 Task: Create a due date automation trigger when advanced on, 2 working days before a card is due add dates starting in less than 1 days at 11:00 AM.
Action: Mouse moved to (1315, 98)
Screenshot: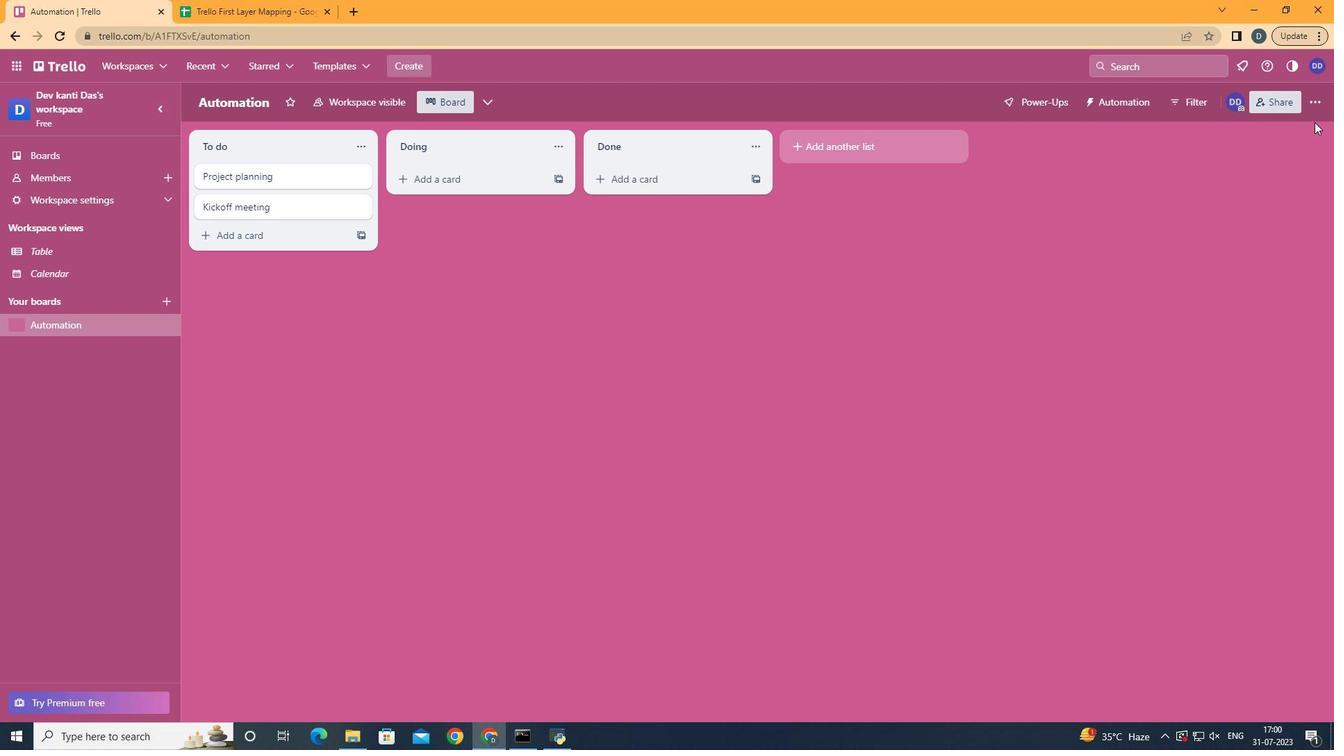 
Action: Mouse pressed left at (1315, 98)
Screenshot: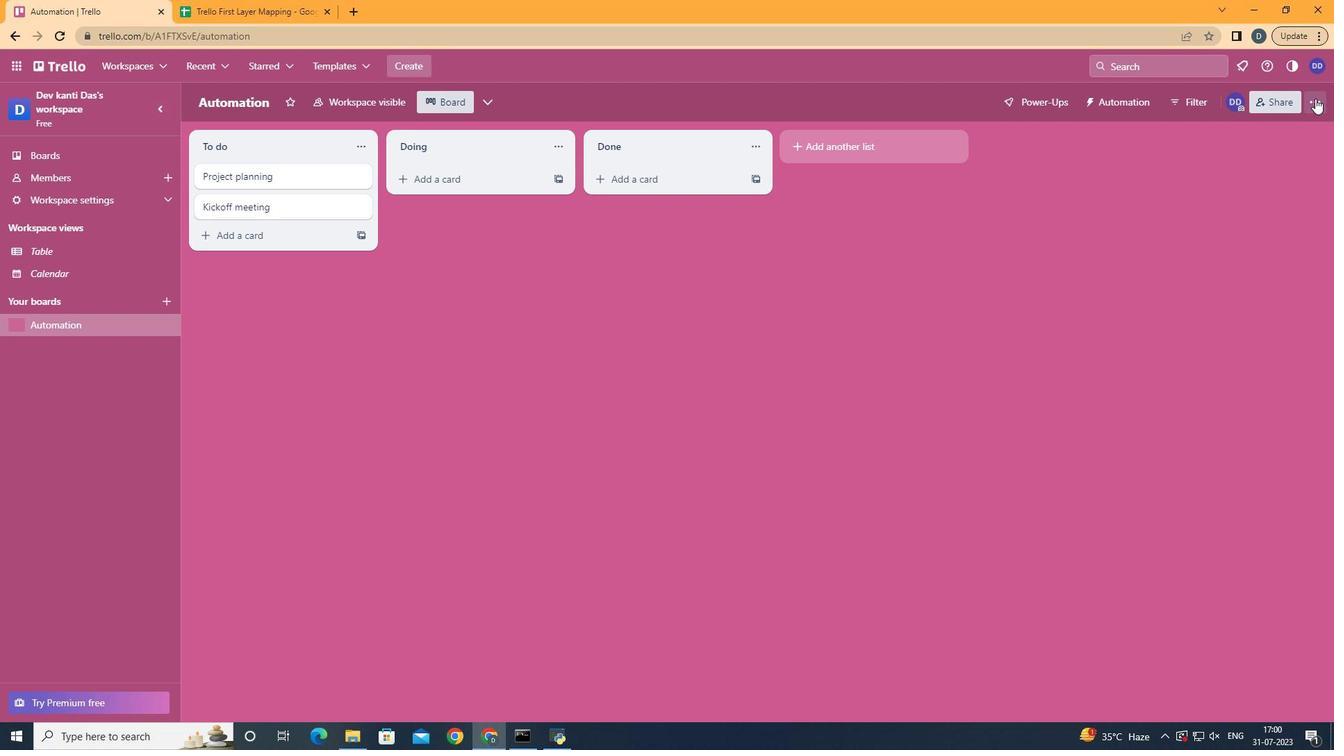 
Action: Mouse moved to (1213, 290)
Screenshot: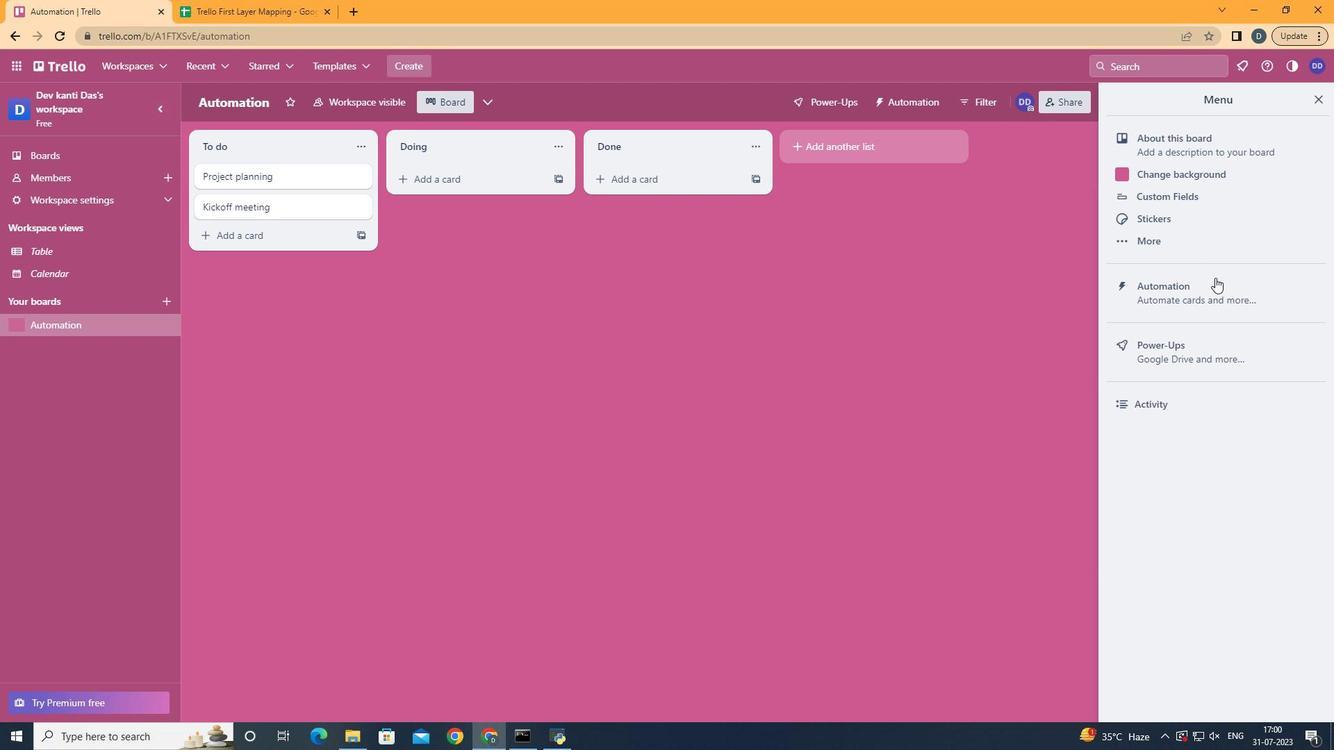 
Action: Mouse pressed left at (1213, 290)
Screenshot: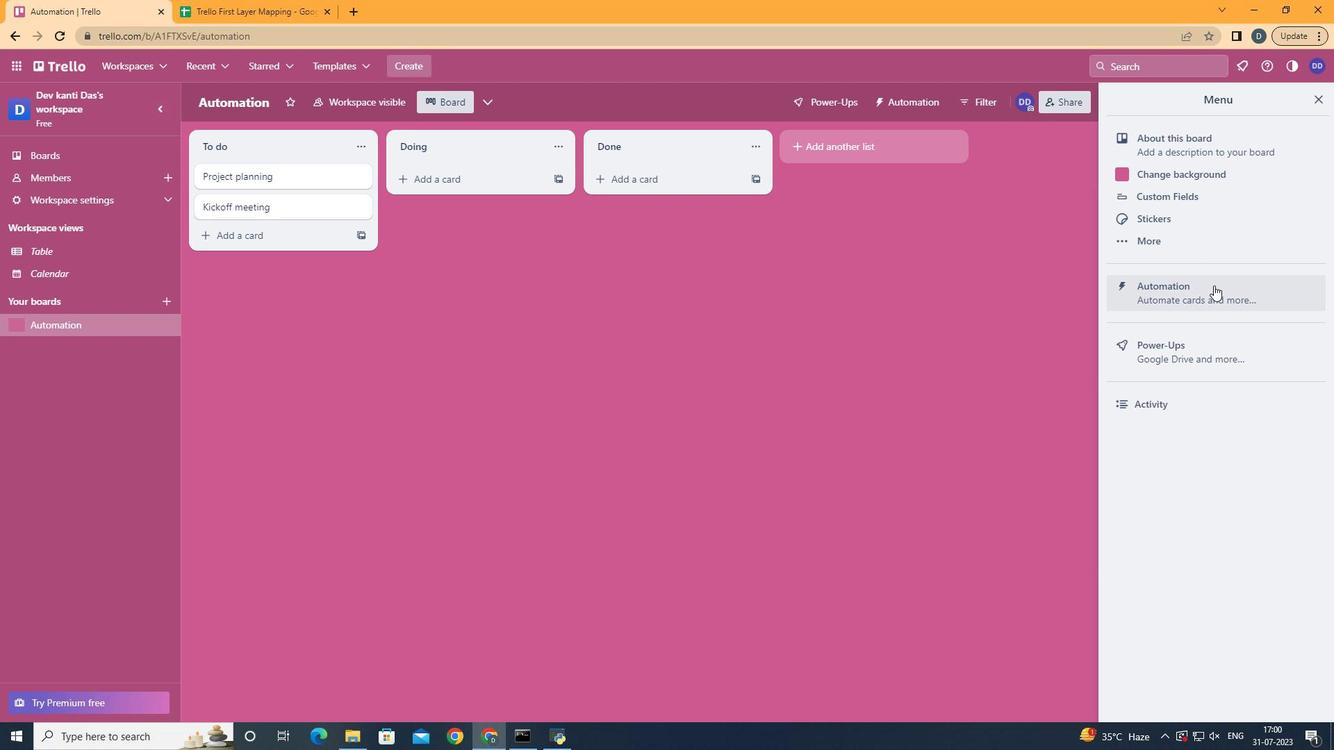 
Action: Mouse moved to (270, 281)
Screenshot: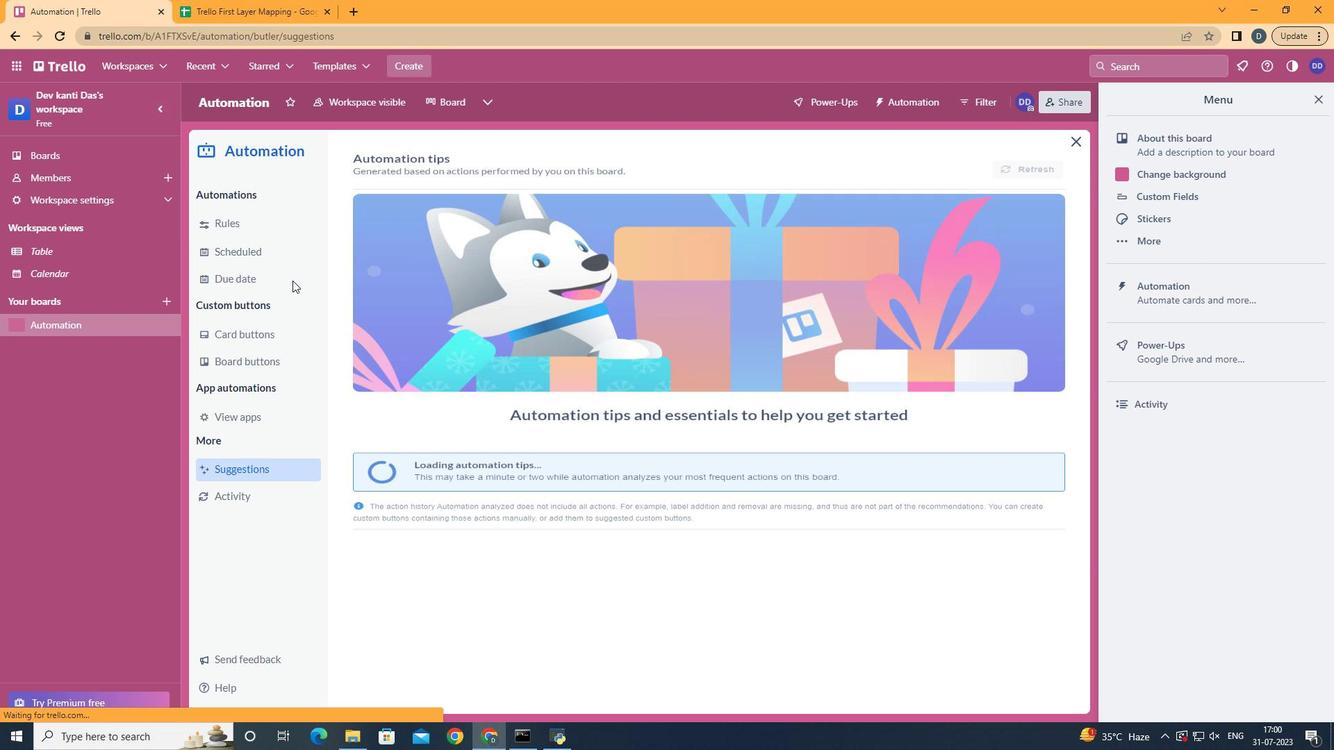 
Action: Mouse pressed left at (270, 281)
Screenshot: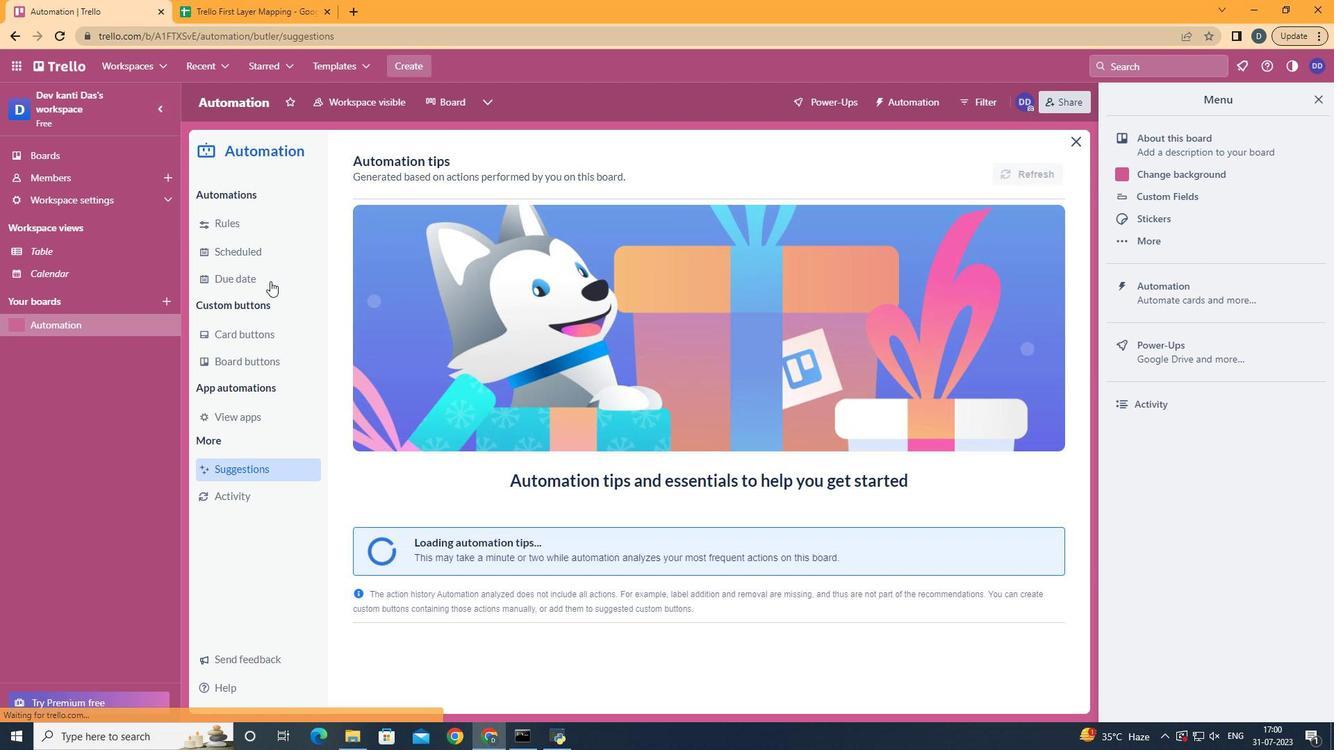 
Action: Mouse moved to (970, 168)
Screenshot: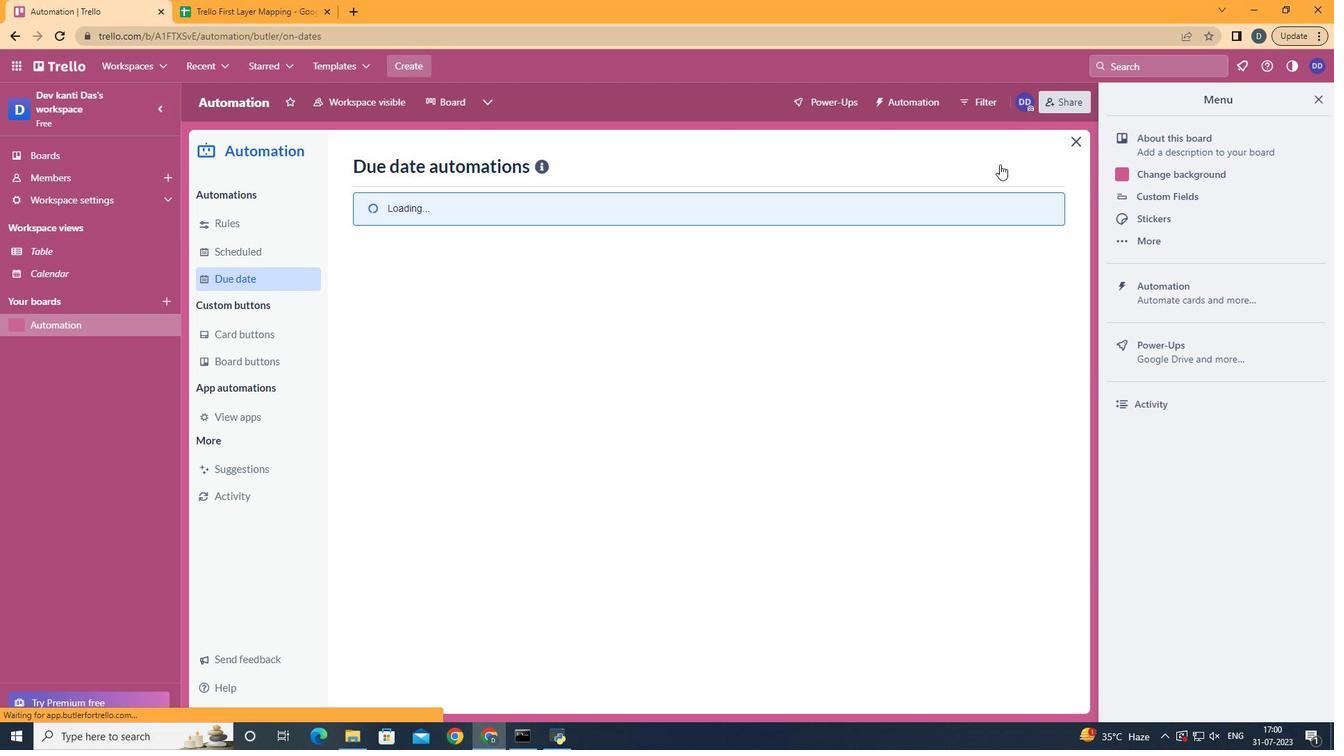 
Action: Mouse pressed left at (970, 168)
Screenshot: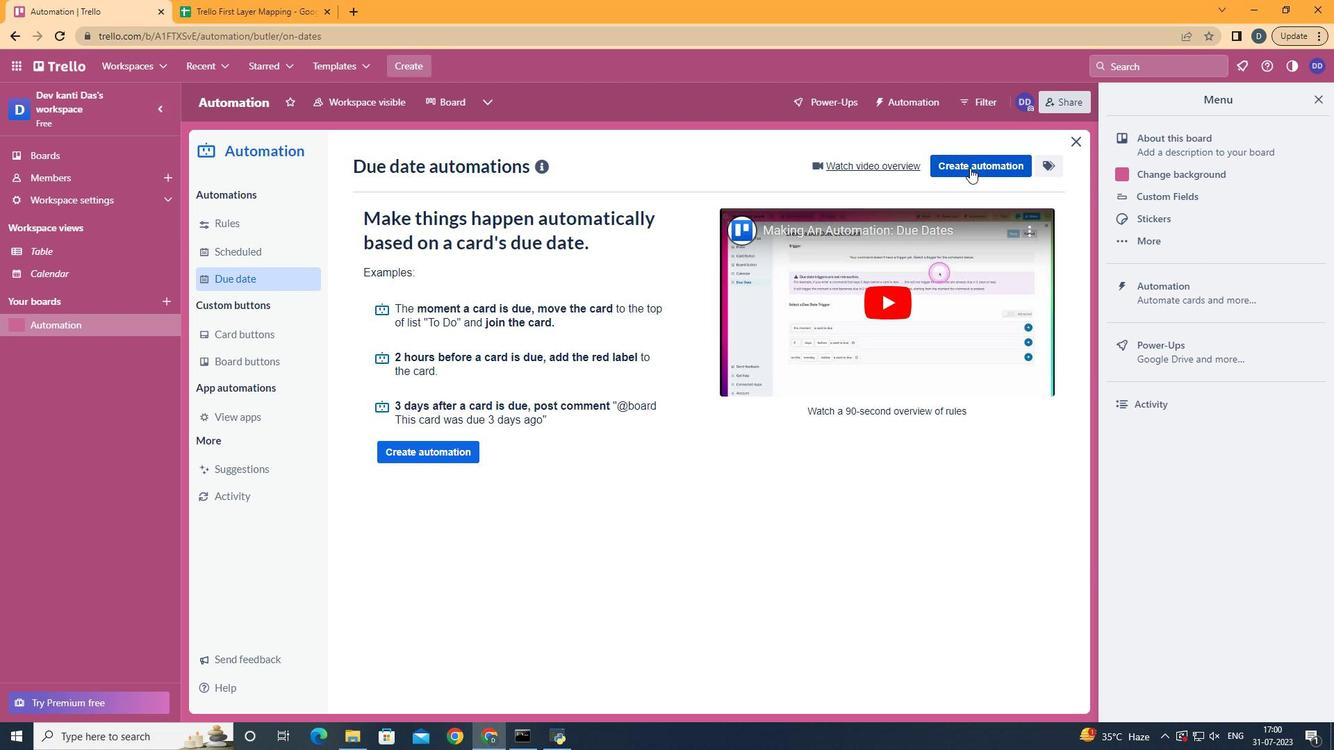 
Action: Mouse moved to (639, 291)
Screenshot: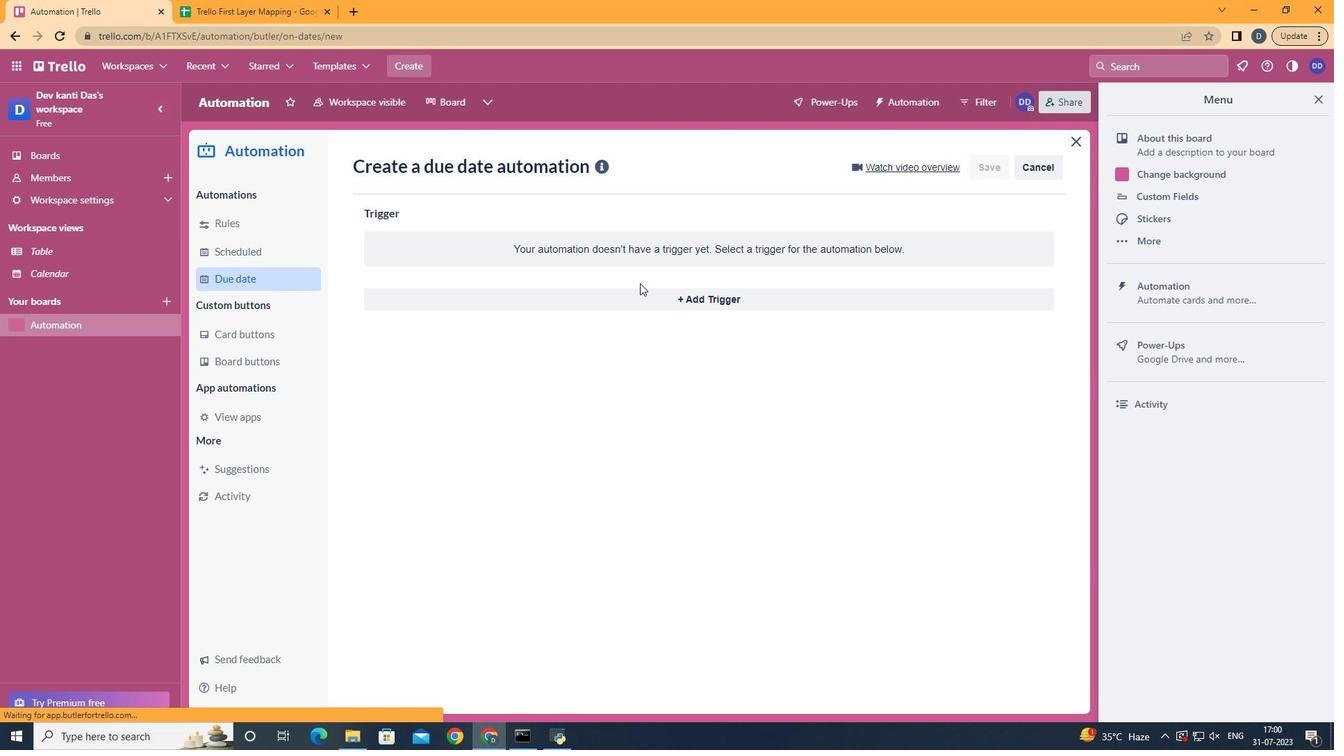 
Action: Mouse pressed left at (639, 291)
Screenshot: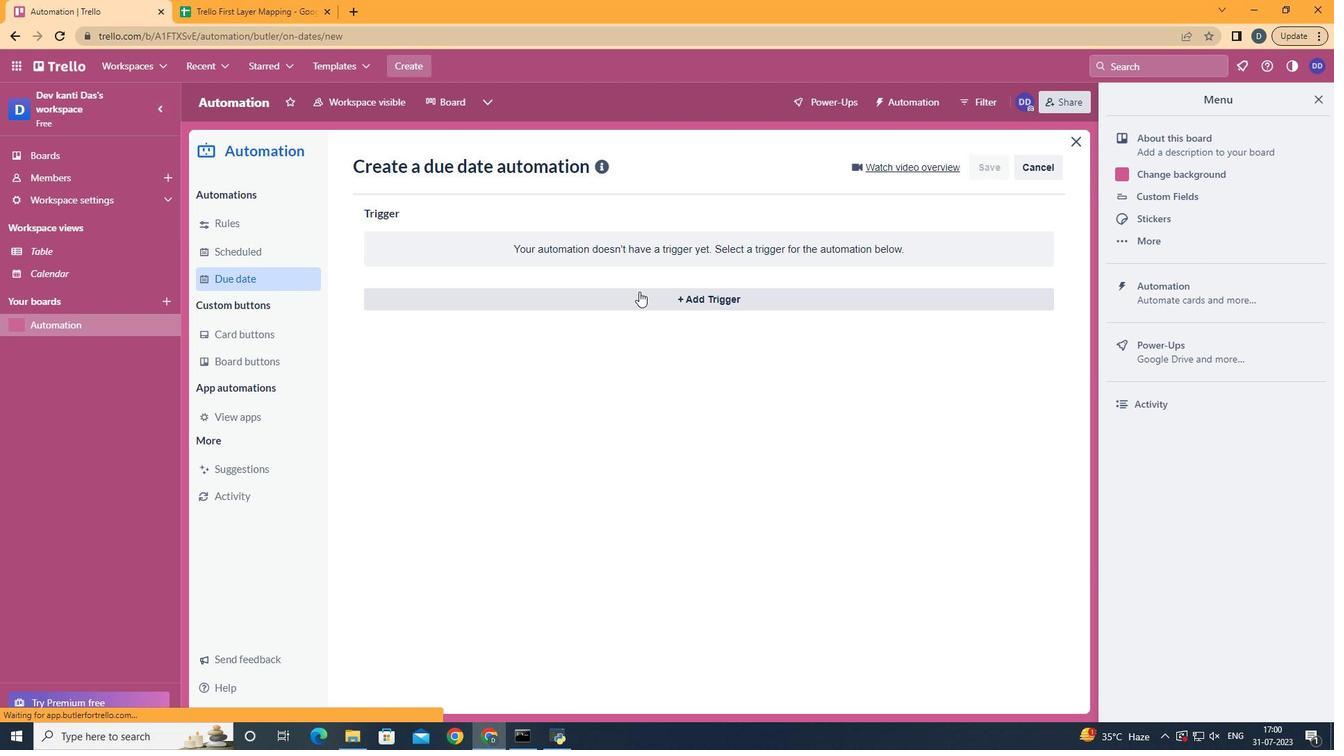 
Action: Mouse moved to (450, 563)
Screenshot: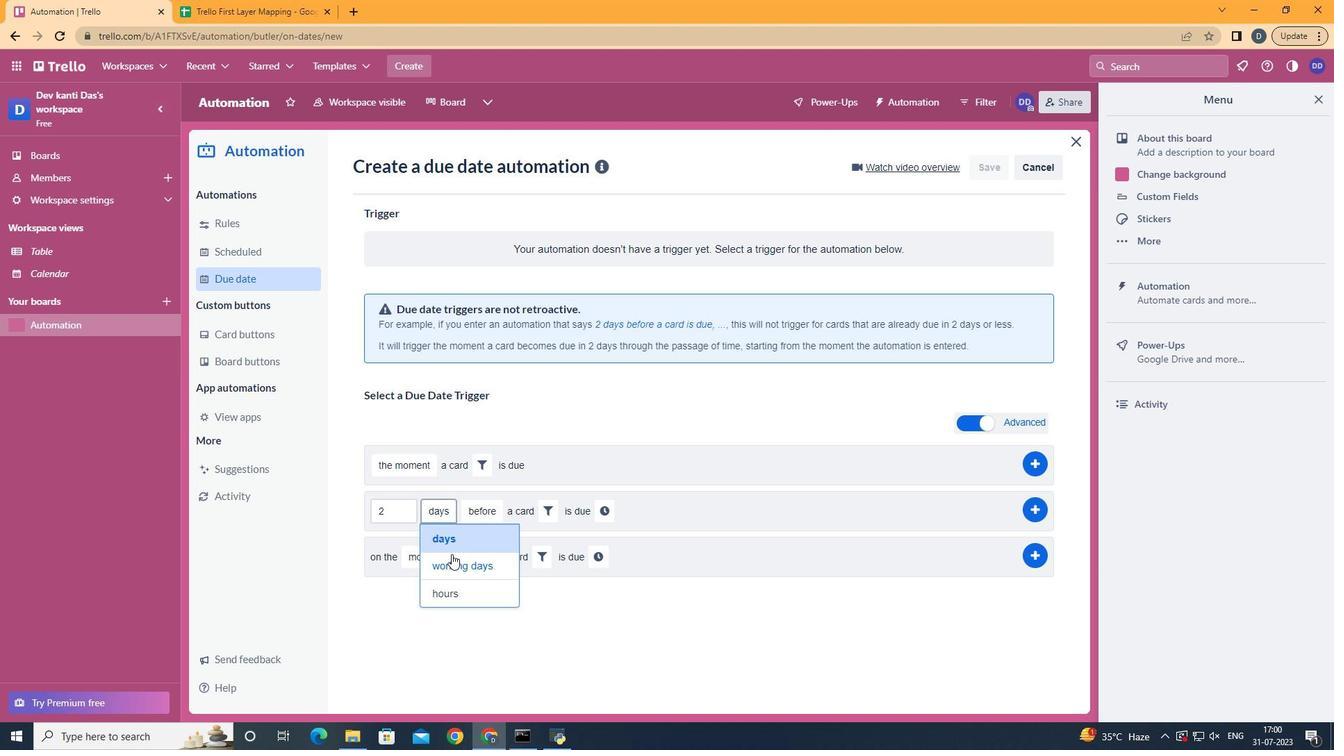 
Action: Mouse pressed left at (450, 563)
Screenshot: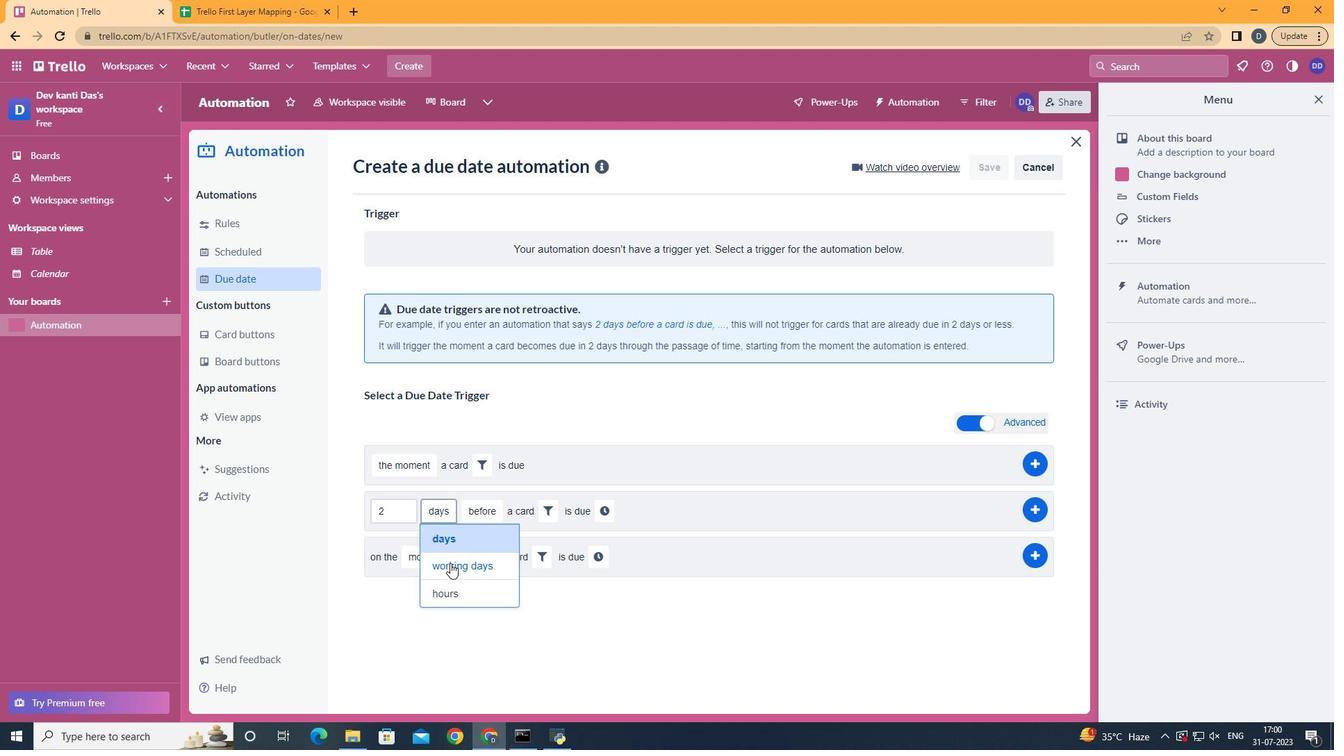 
Action: Mouse moved to (582, 508)
Screenshot: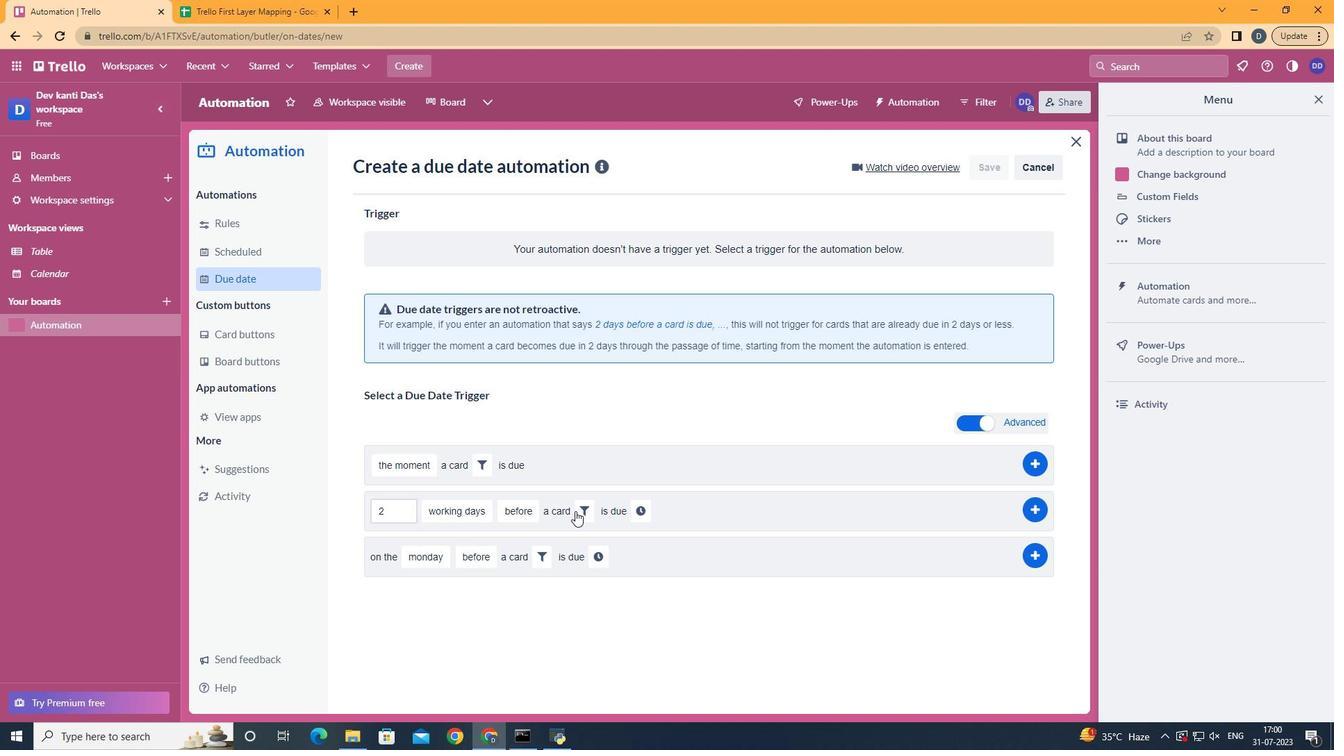 
Action: Mouse pressed left at (582, 508)
Screenshot: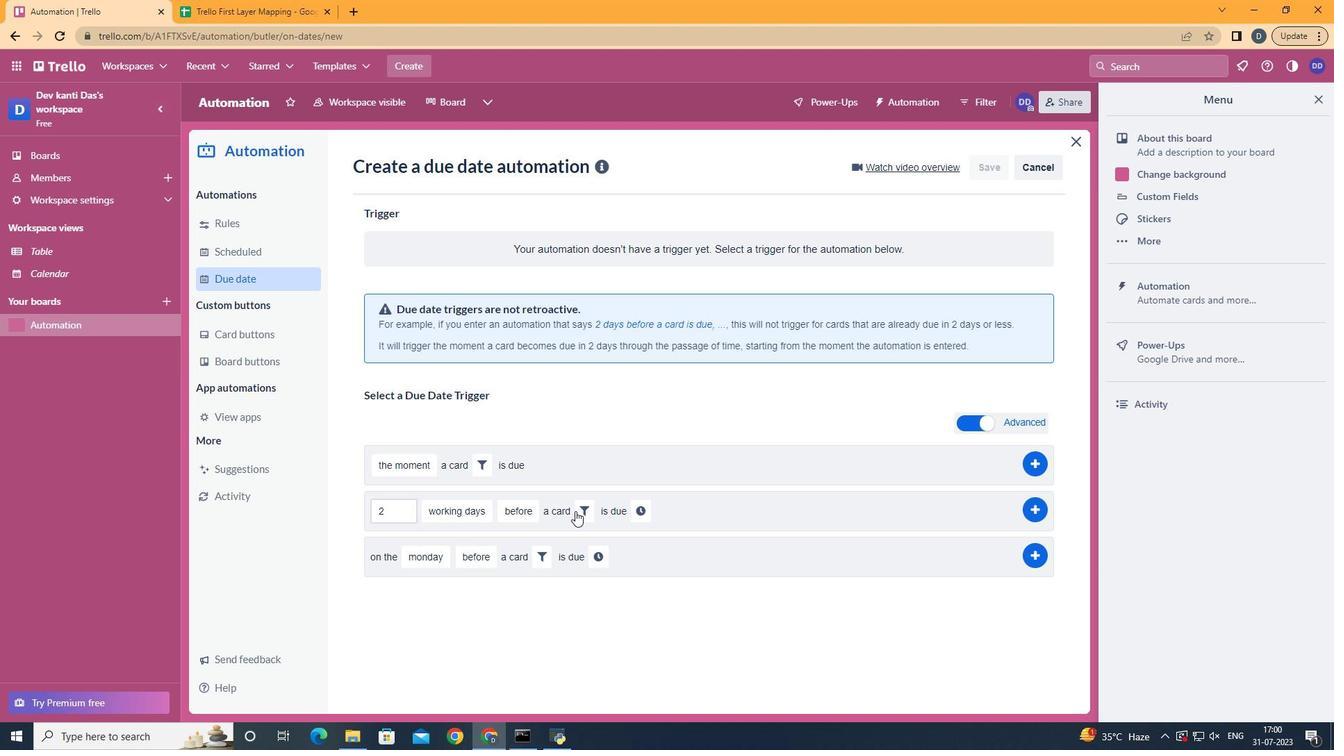 
Action: Mouse moved to (662, 551)
Screenshot: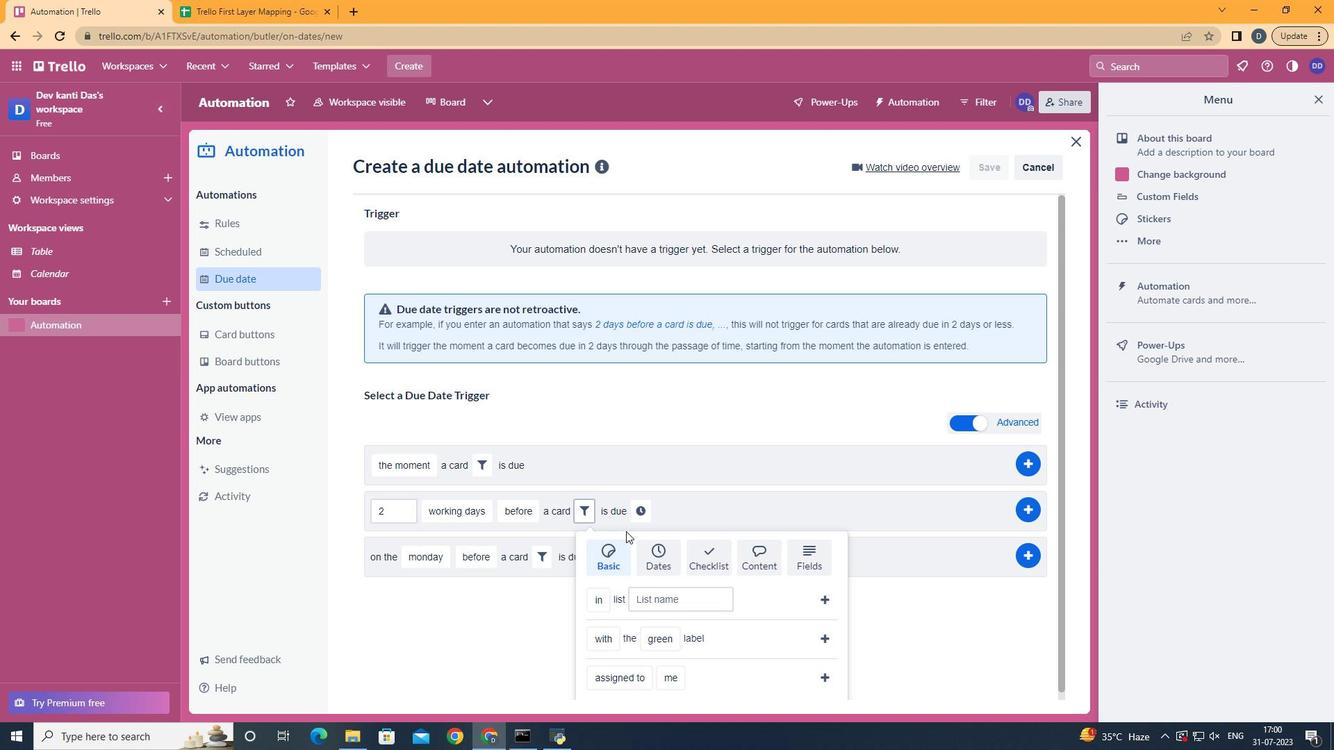 
Action: Mouse pressed left at (662, 551)
Screenshot: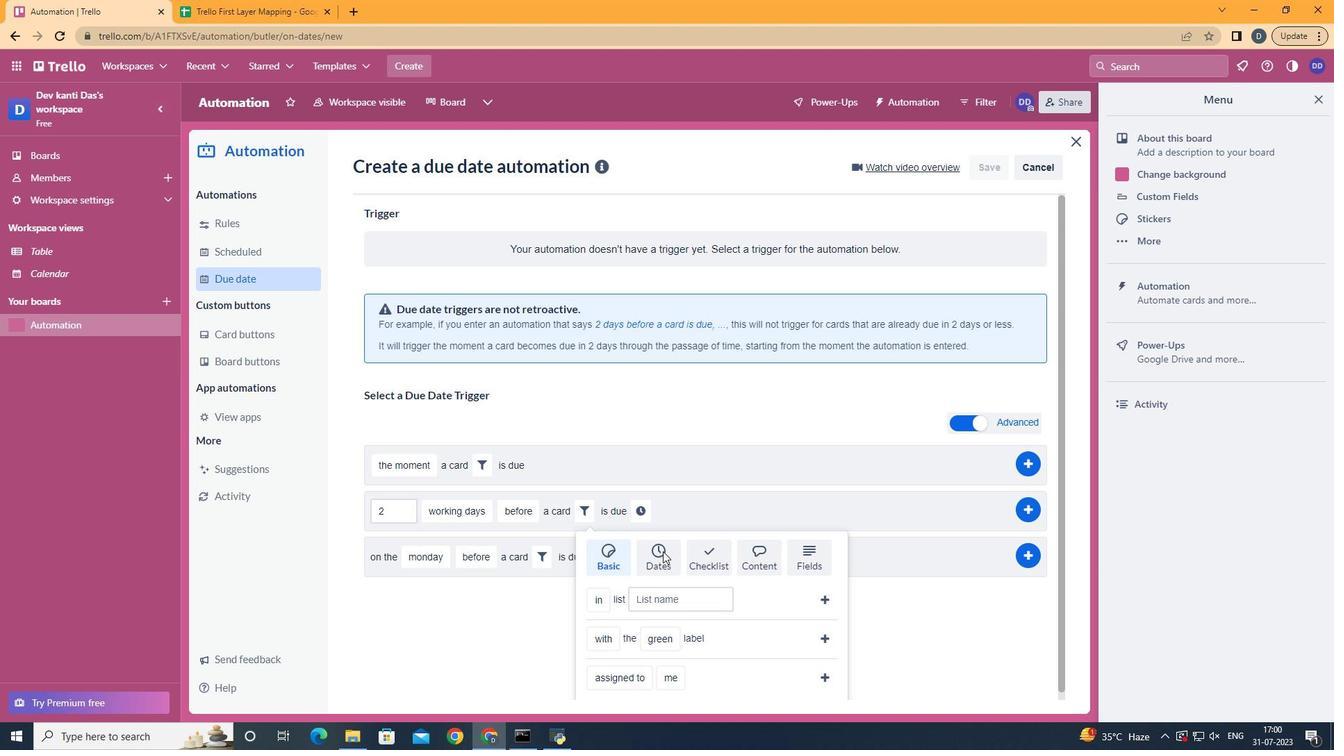 
Action: Mouse scrolled (662, 551) with delta (0, 0)
Screenshot: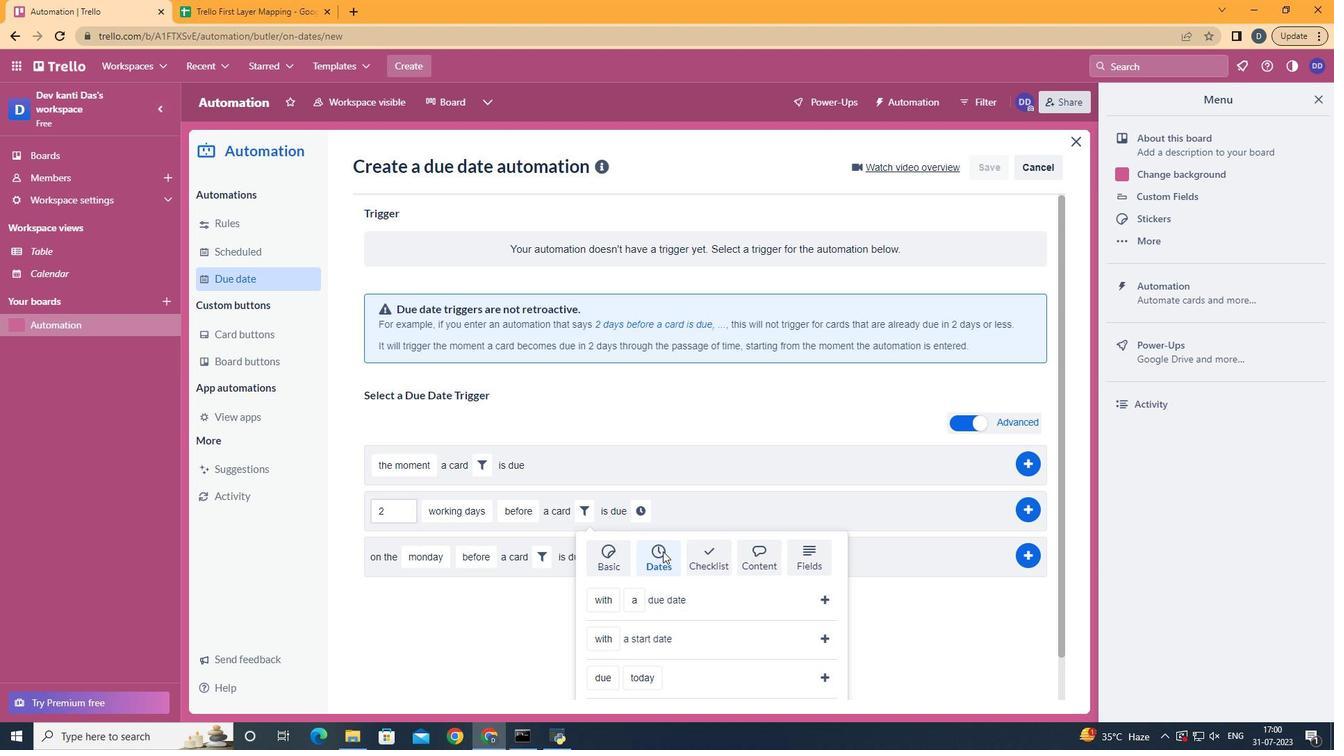 
Action: Mouse scrolled (662, 551) with delta (0, 0)
Screenshot: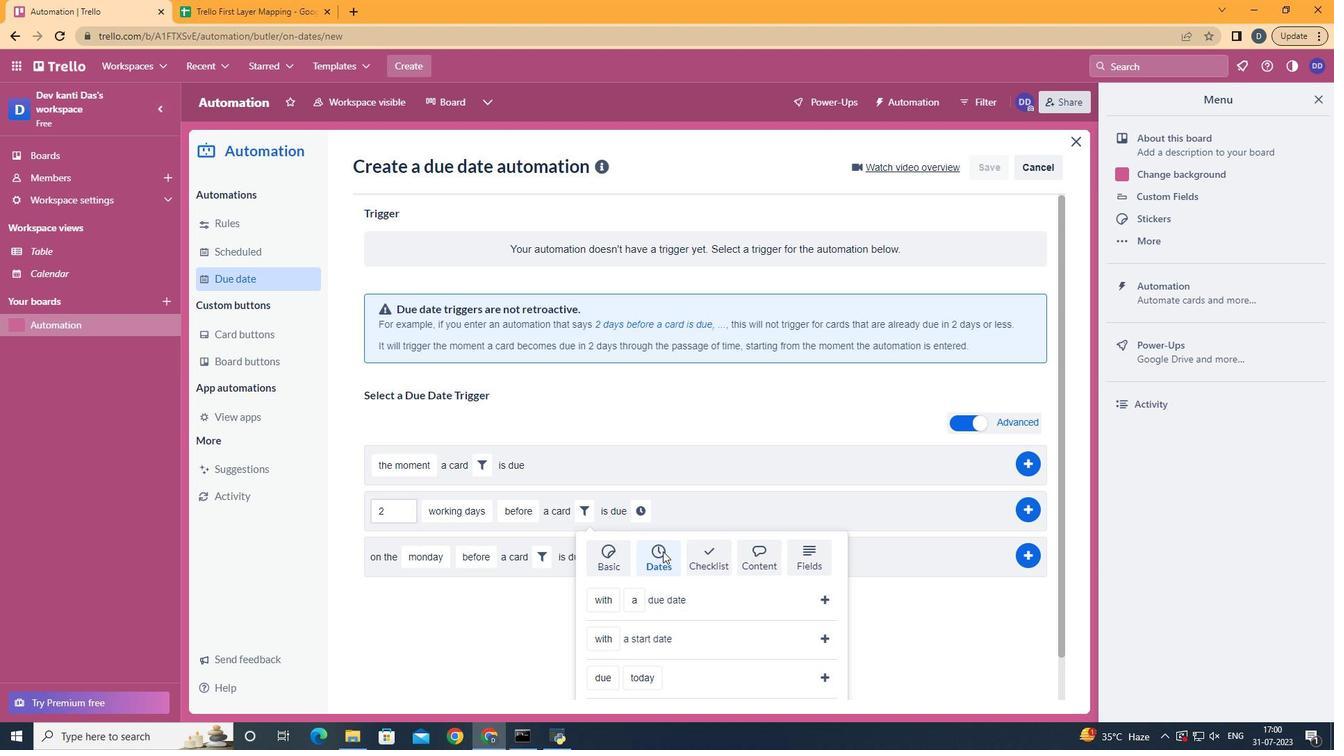 
Action: Mouse scrolled (662, 551) with delta (0, 0)
Screenshot: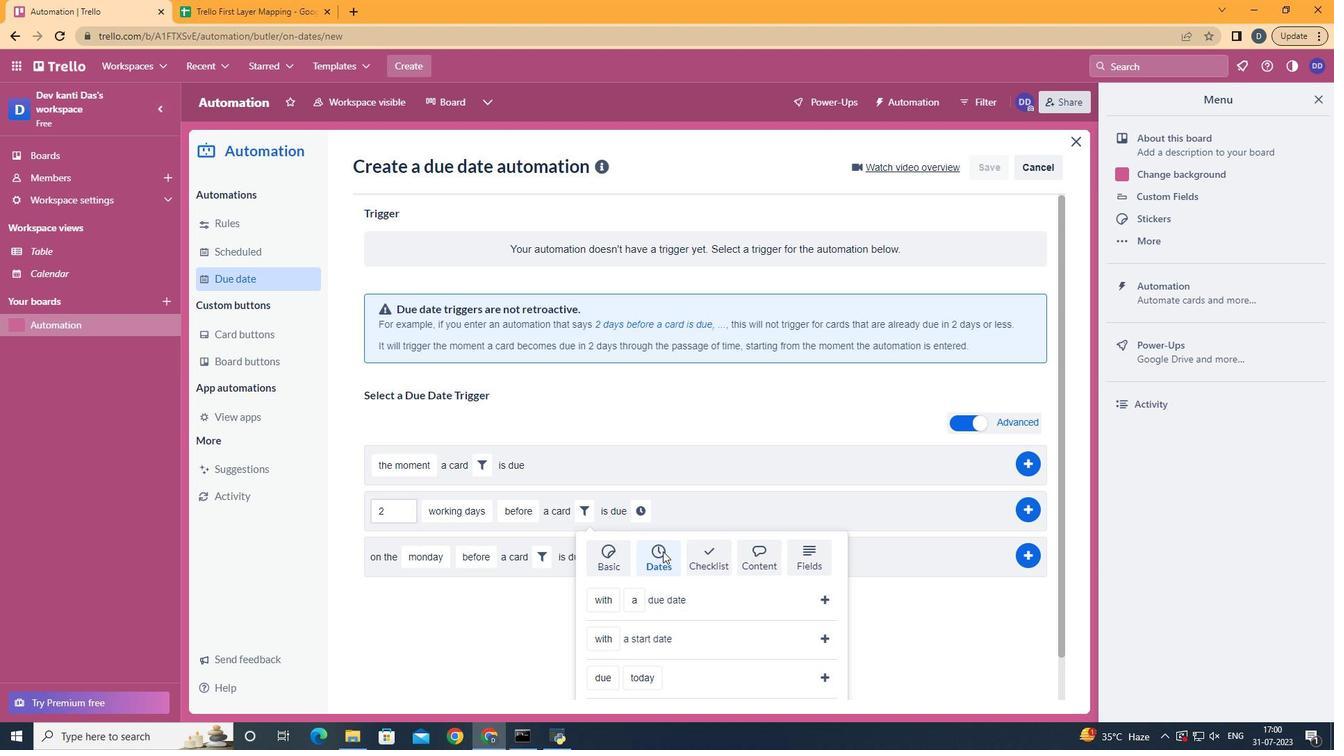 
Action: Mouse scrolled (662, 551) with delta (0, 0)
Screenshot: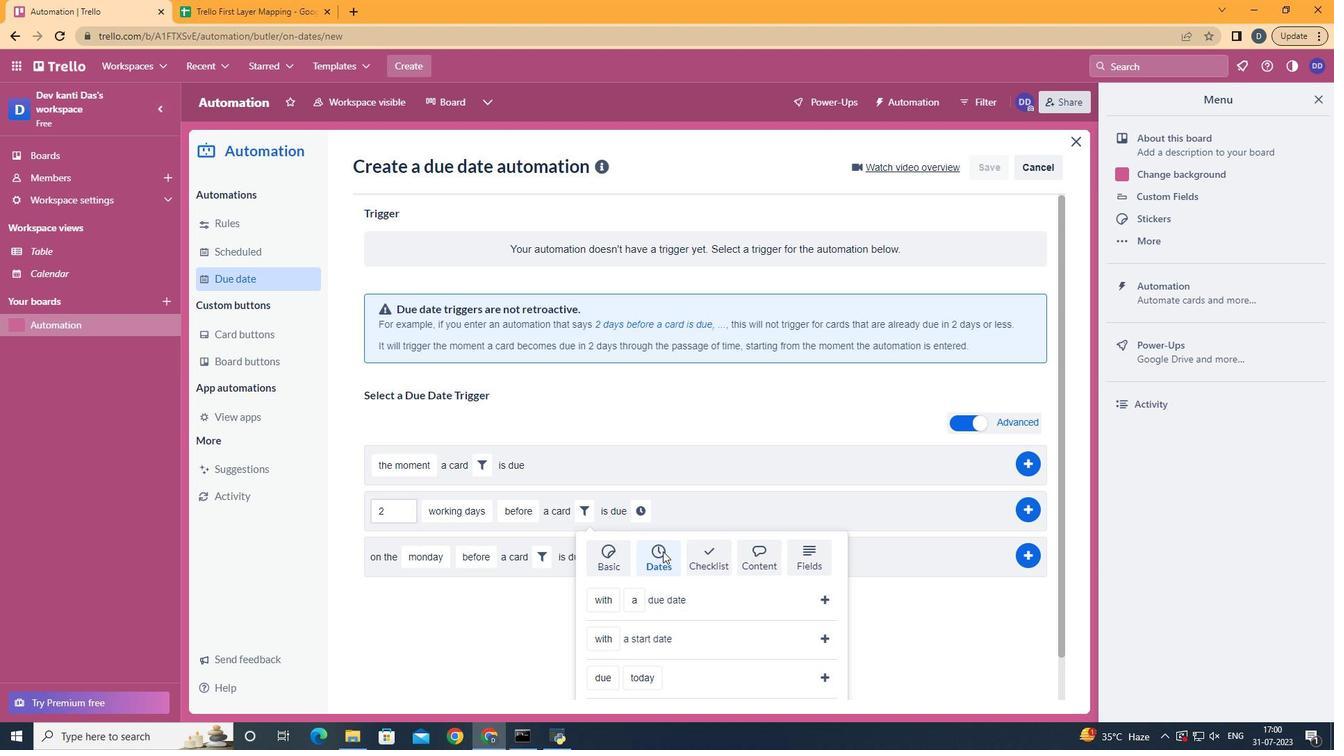 
Action: Mouse scrolled (662, 551) with delta (0, 0)
Screenshot: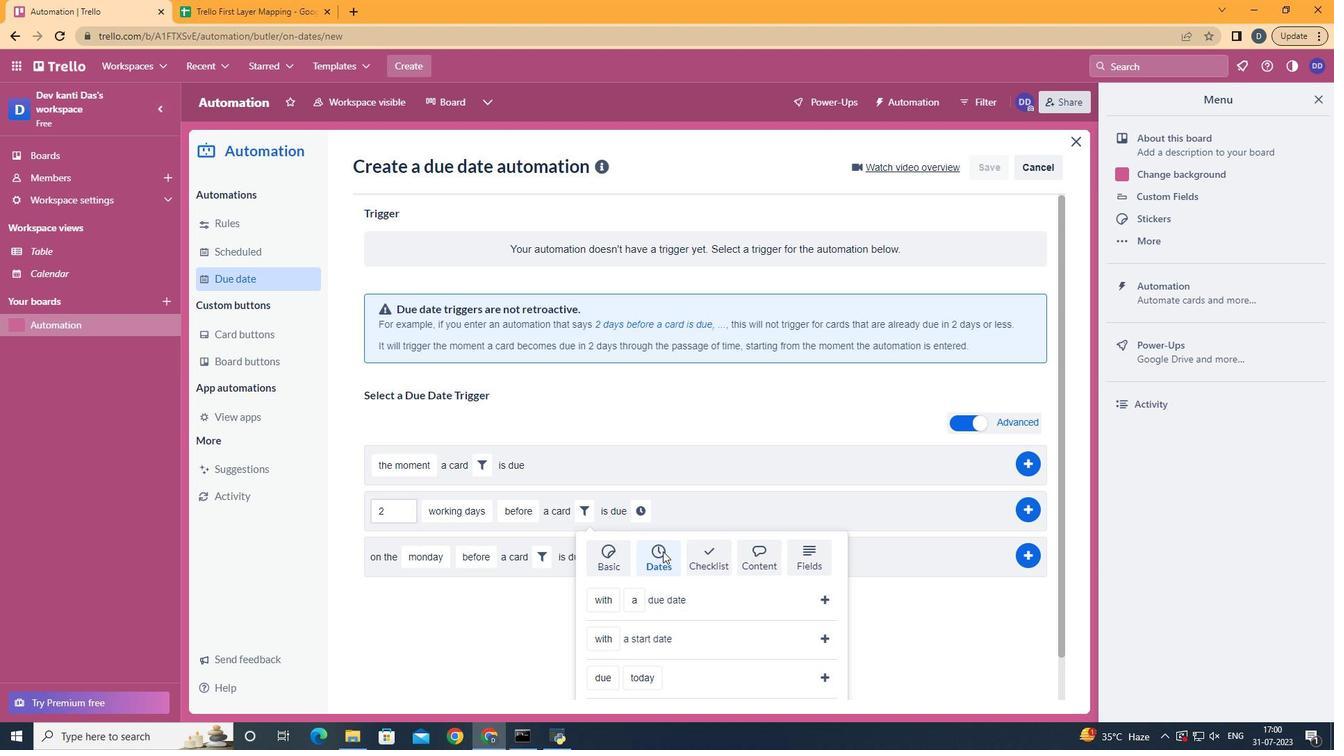 
Action: Mouse moved to (612, 646)
Screenshot: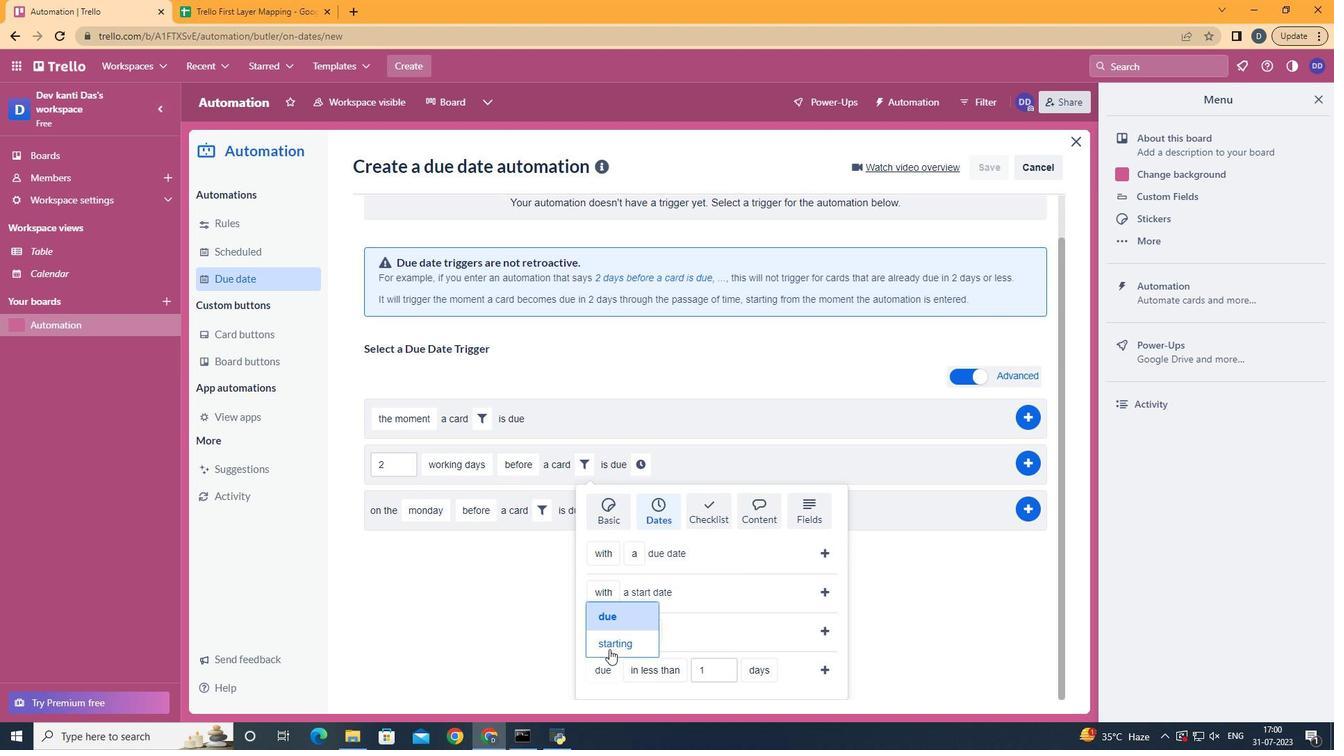 
Action: Mouse pressed left at (612, 646)
Screenshot: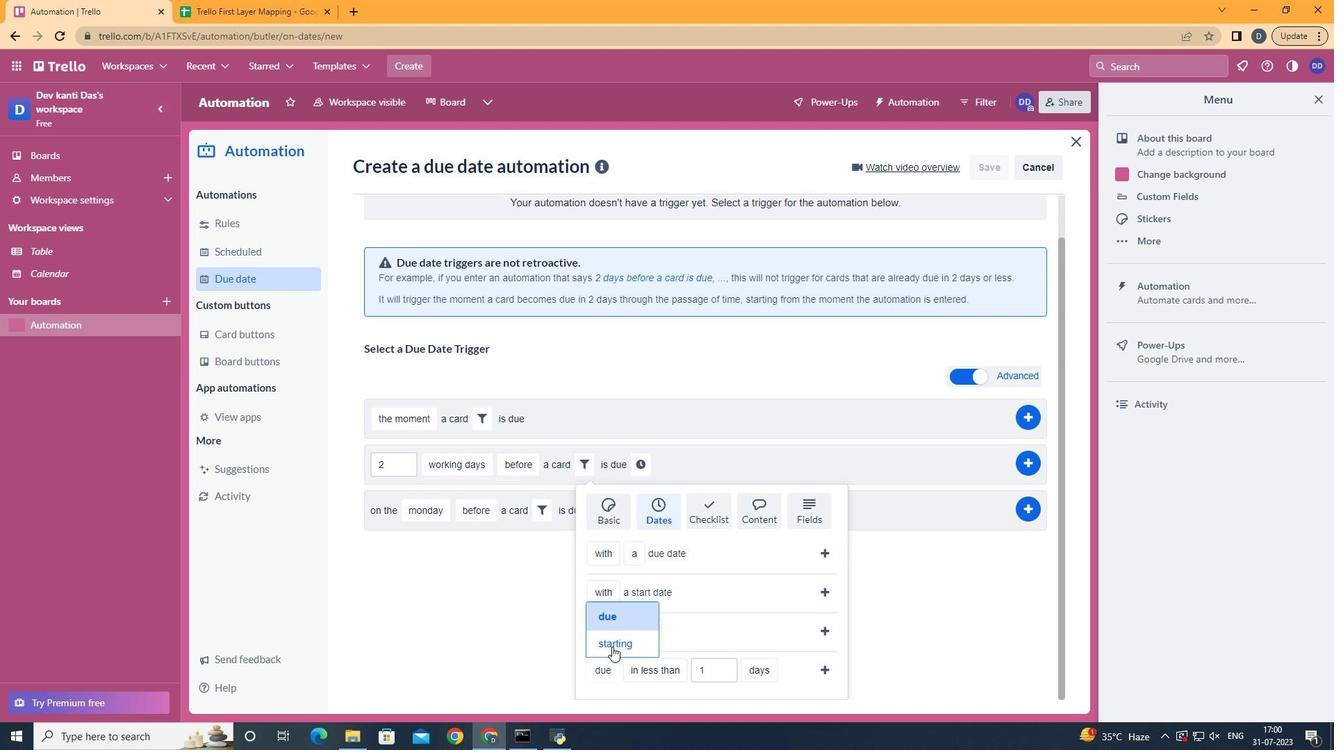 
Action: Mouse moved to (693, 548)
Screenshot: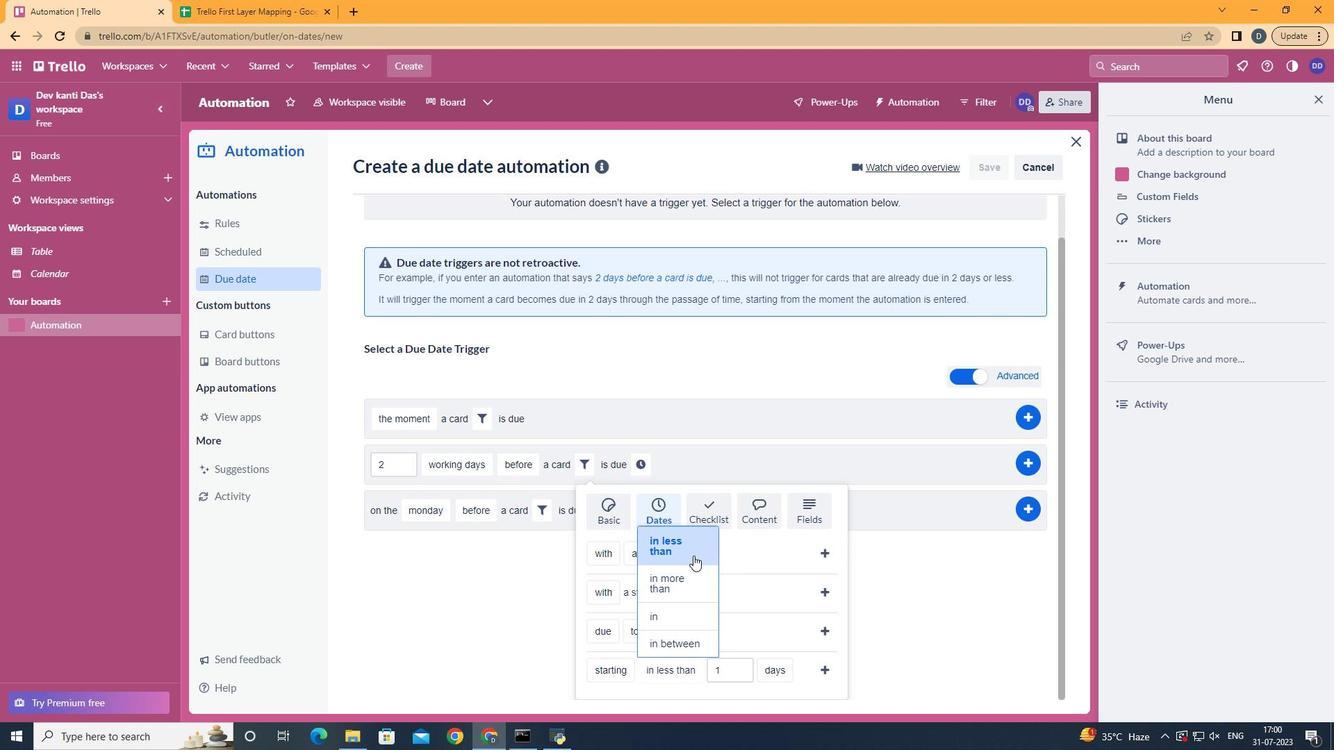 
Action: Mouse pressed left at (693, 548)
Screenshot: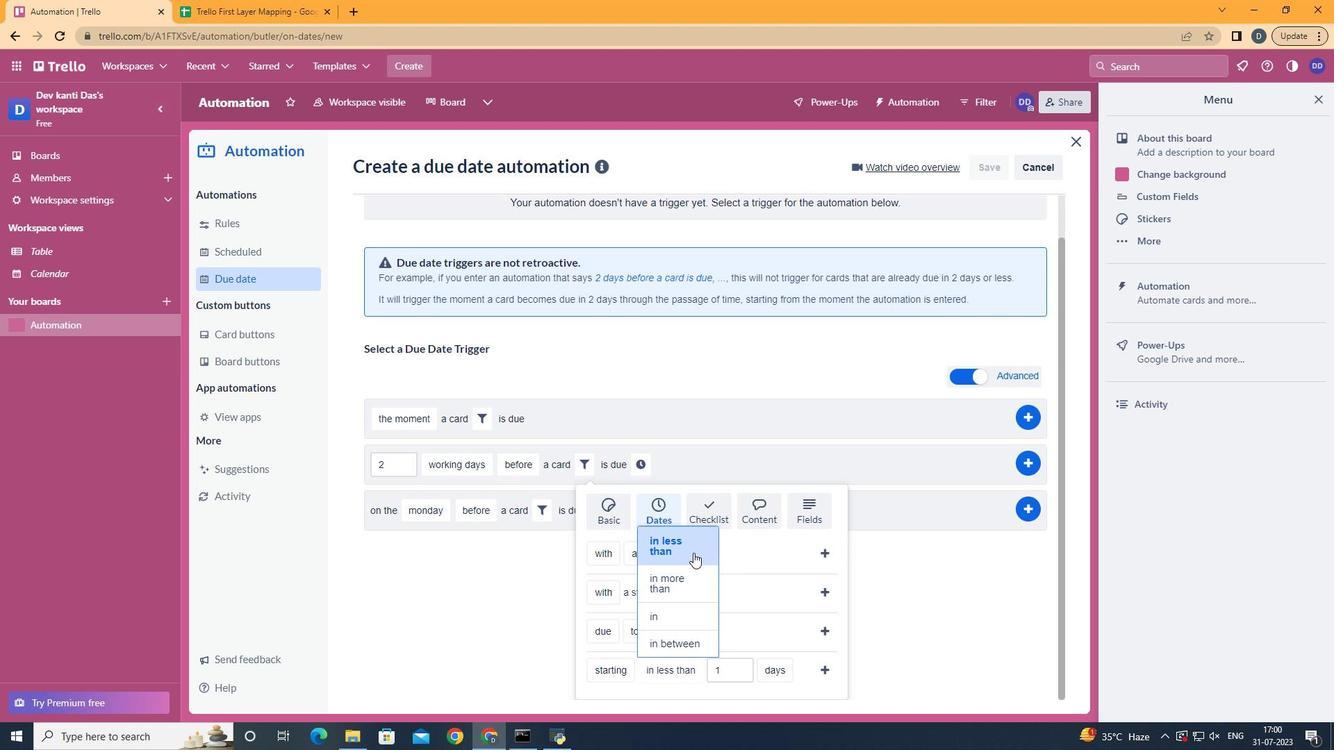 
Action: Mouse moved to (795, 610)
Screenshot: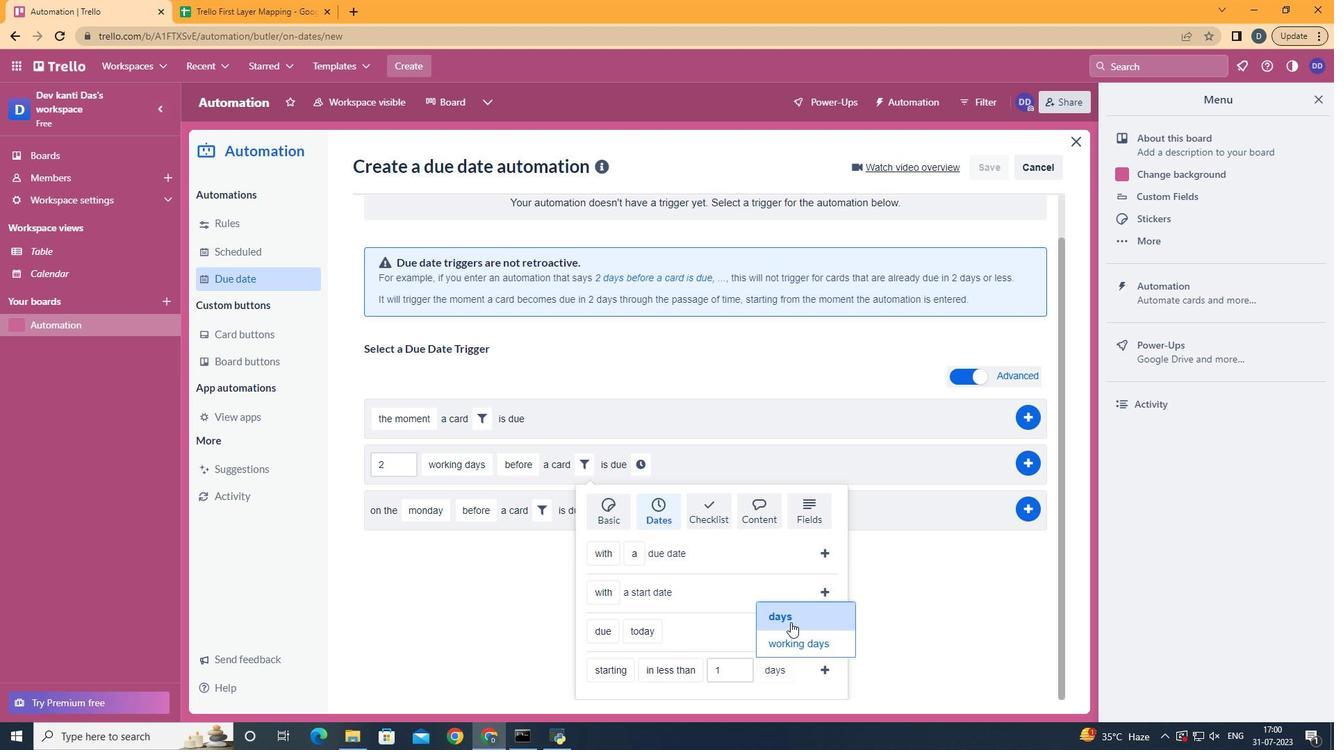
Action: Mouse pressed left at (795, 610)
Screenshot: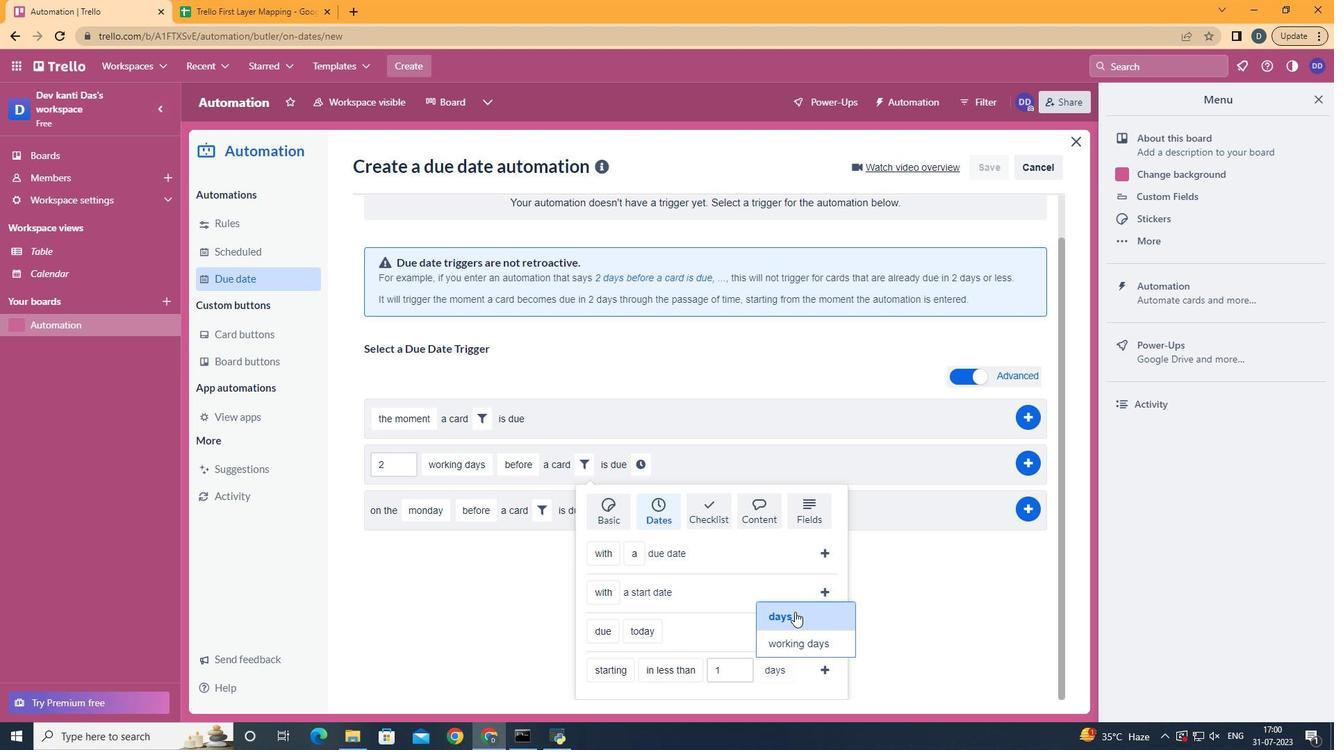 
Action: Mouse moved to (834, 671)
Screenshot: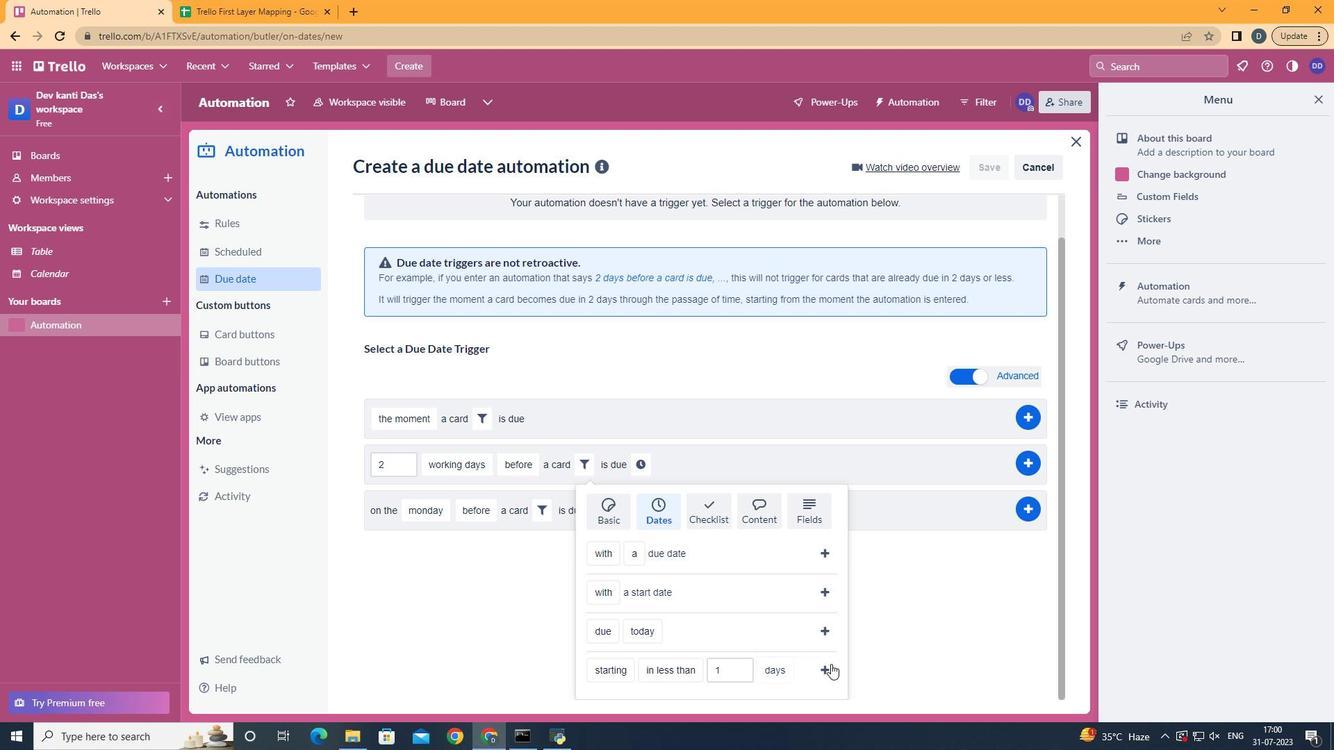 
Action: Mouse pressed left at (834, 671)
Screenshot: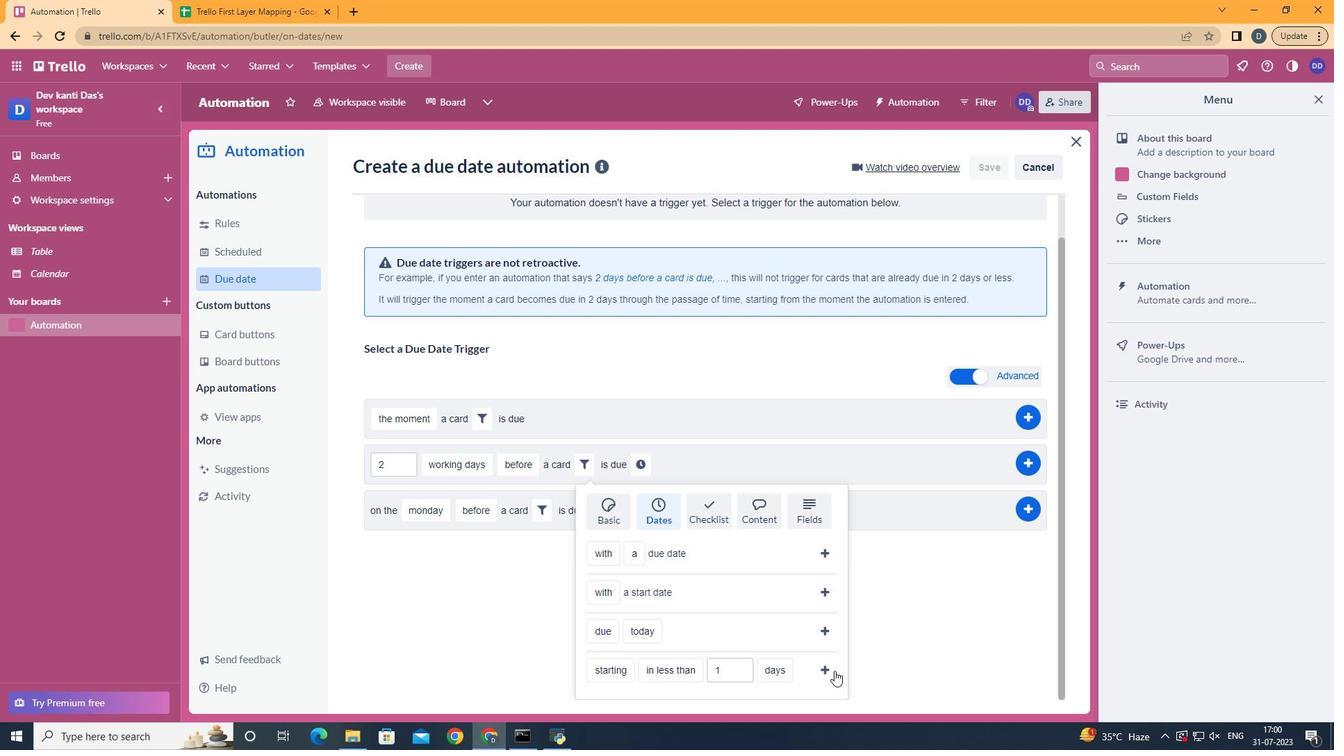 
Action: Mouse moved to (790, 517)
Screenshot: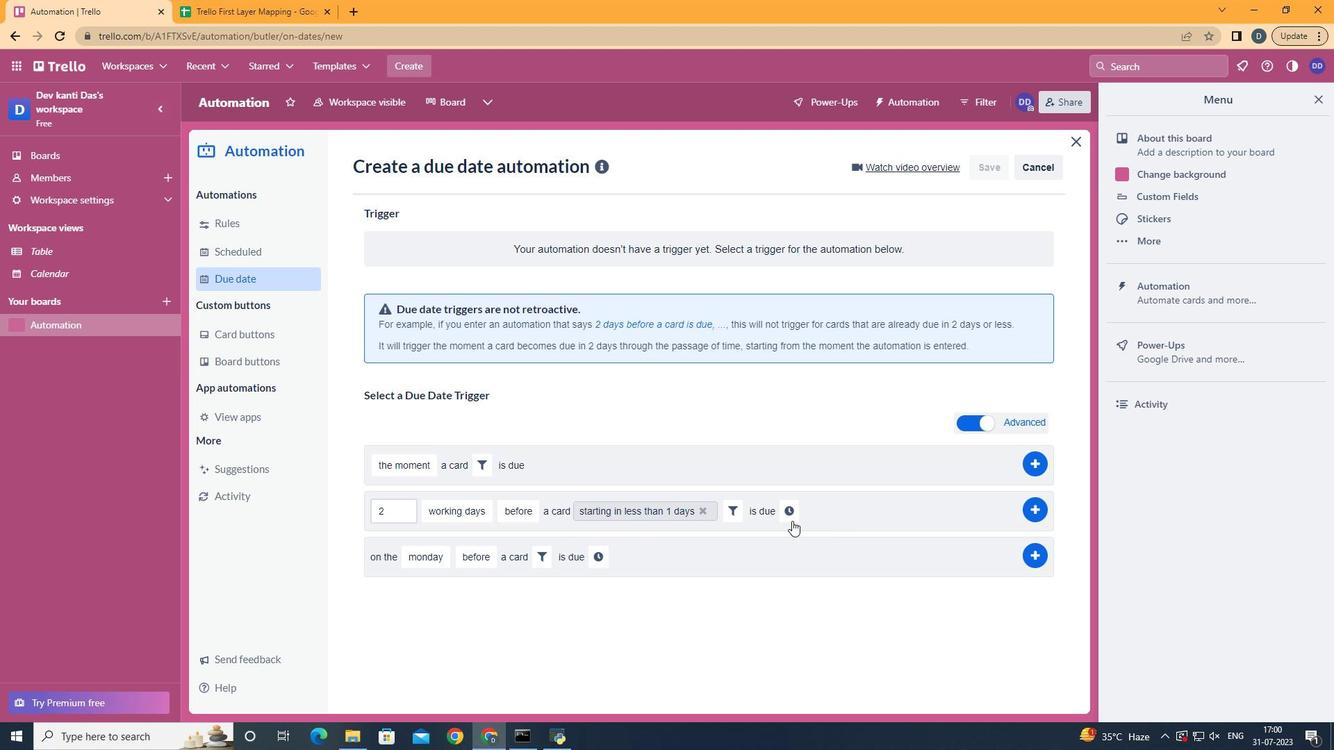 
Action: Mouse pressed left at (790, 517)
Screenshot: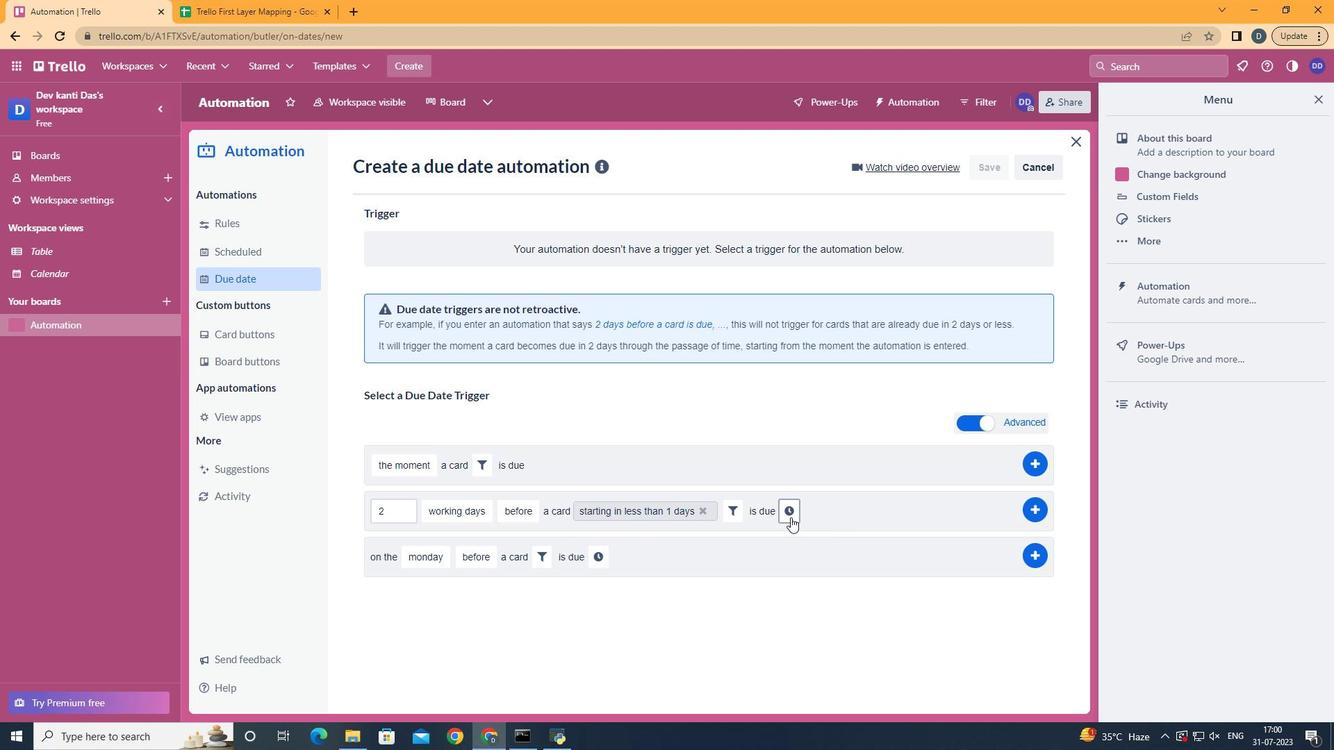 
Action: Mouse moved to (822, 510)
Screenshot: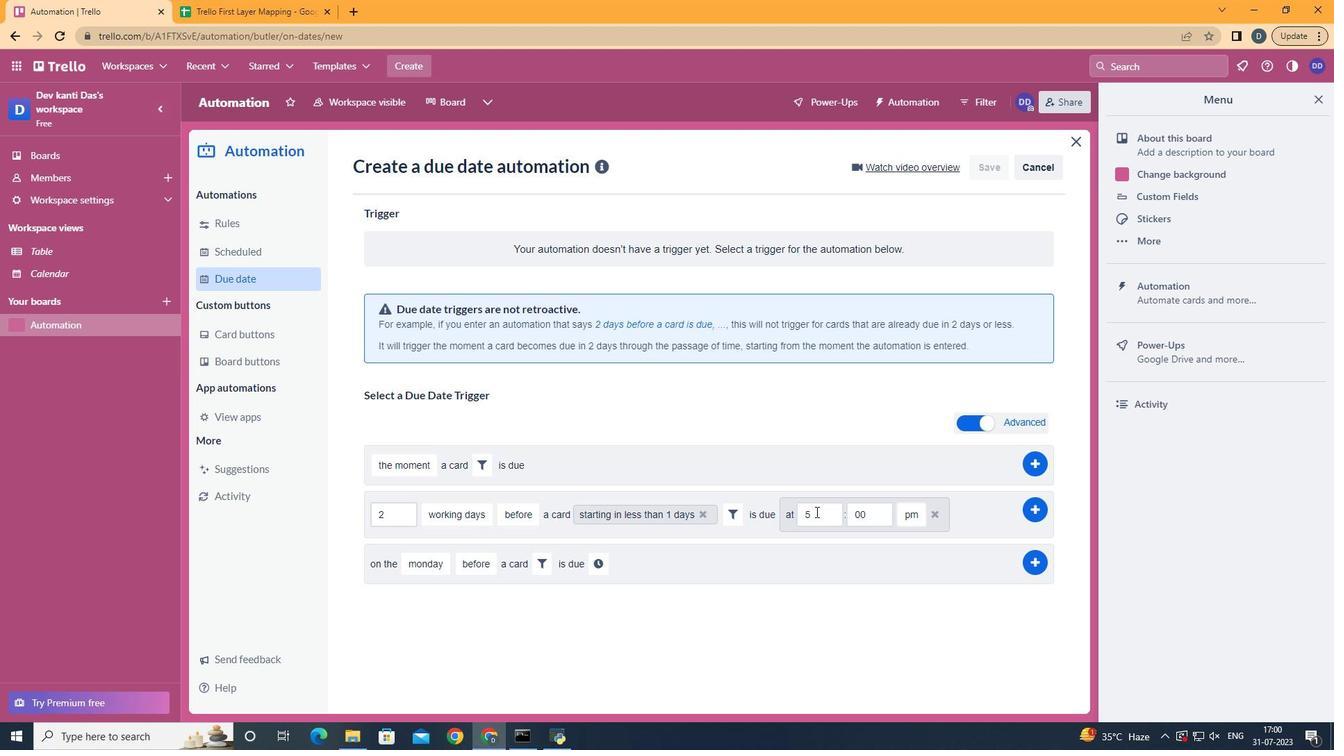 
Action: Mouse pressed left at (822, 510)
Screenshot: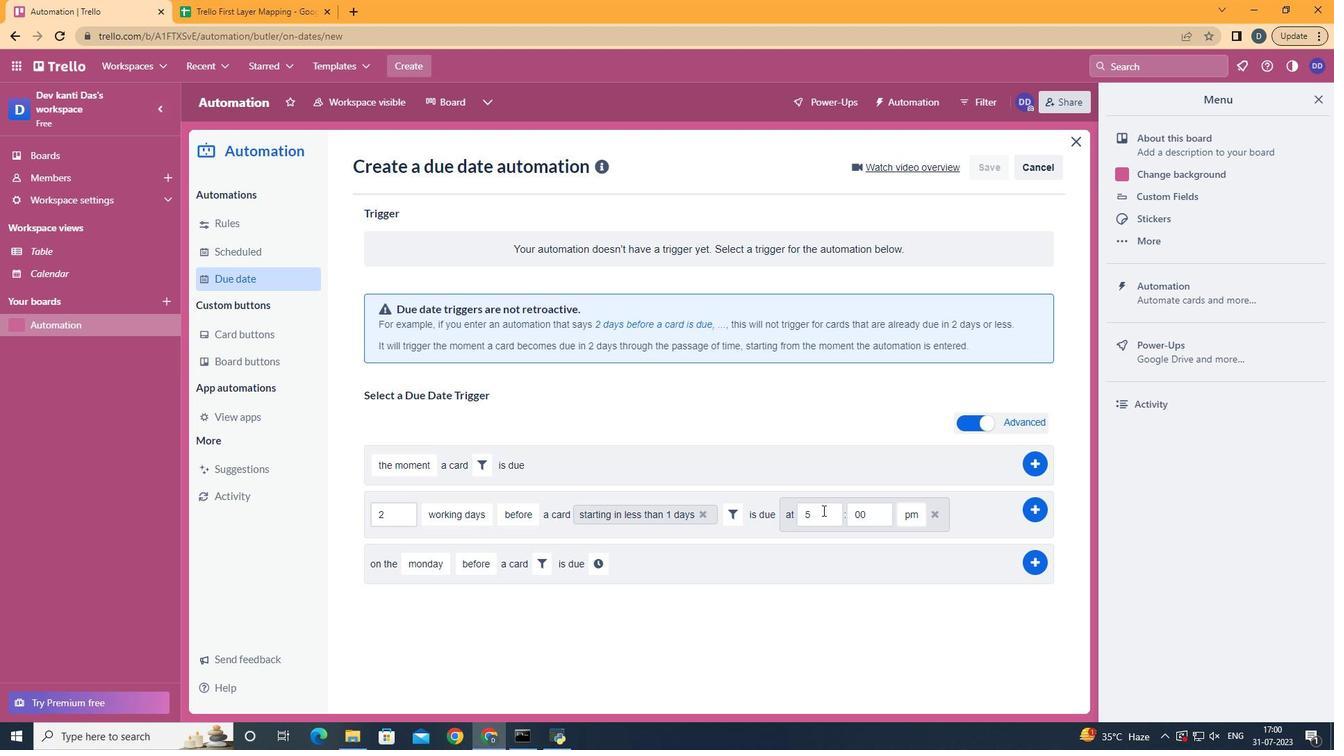 
Action: Key pressed <Key.backspace>11
Screenshot: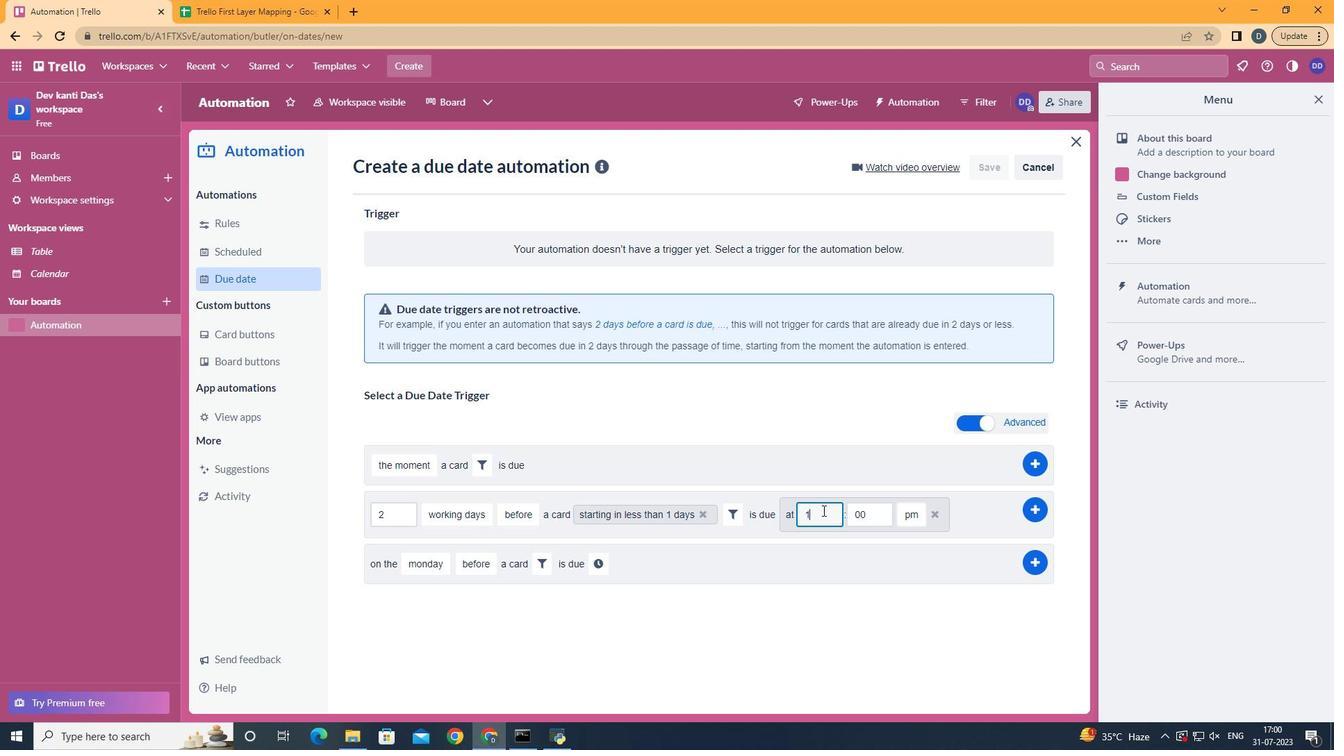 
Action: Mouse moved to (915, 533)
Screenshot: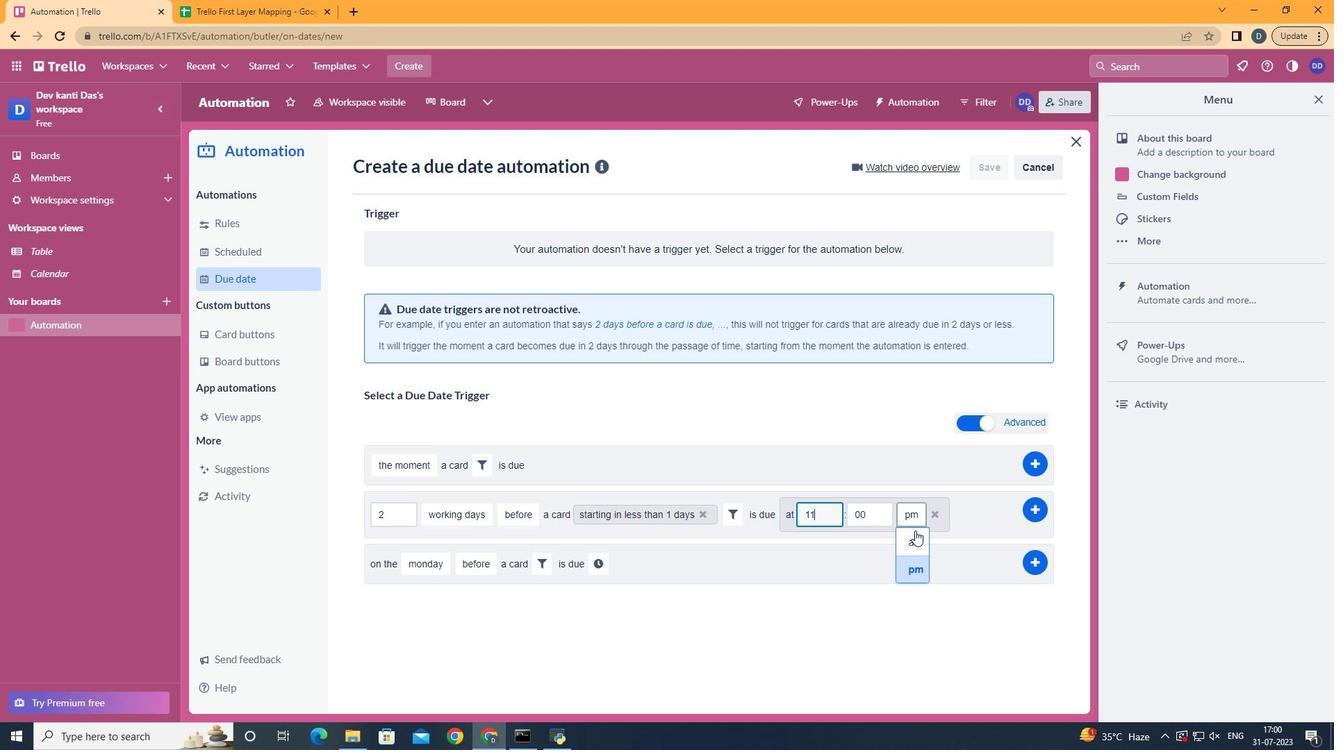 
Action: Mouse pressed left at (915, 533)
Screenshot: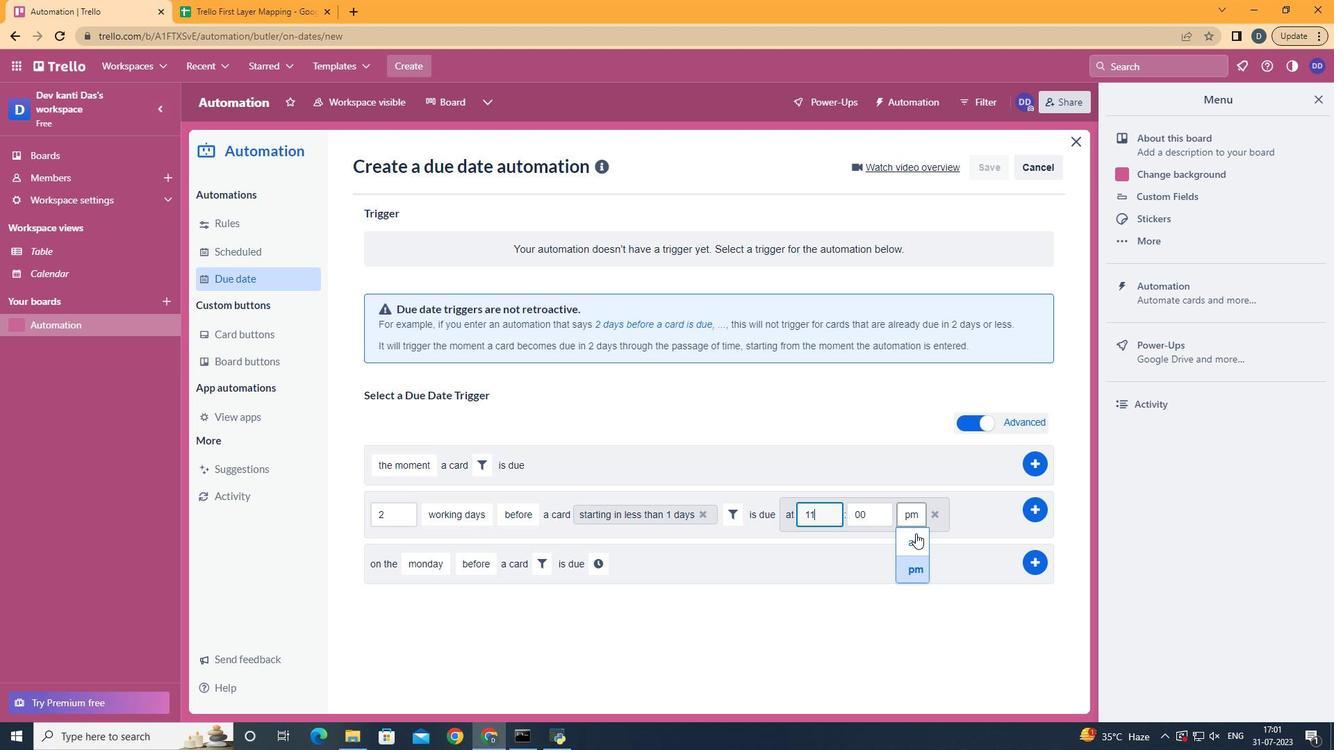 
Action: Mouse moved to (1039, 503)
Screenshot: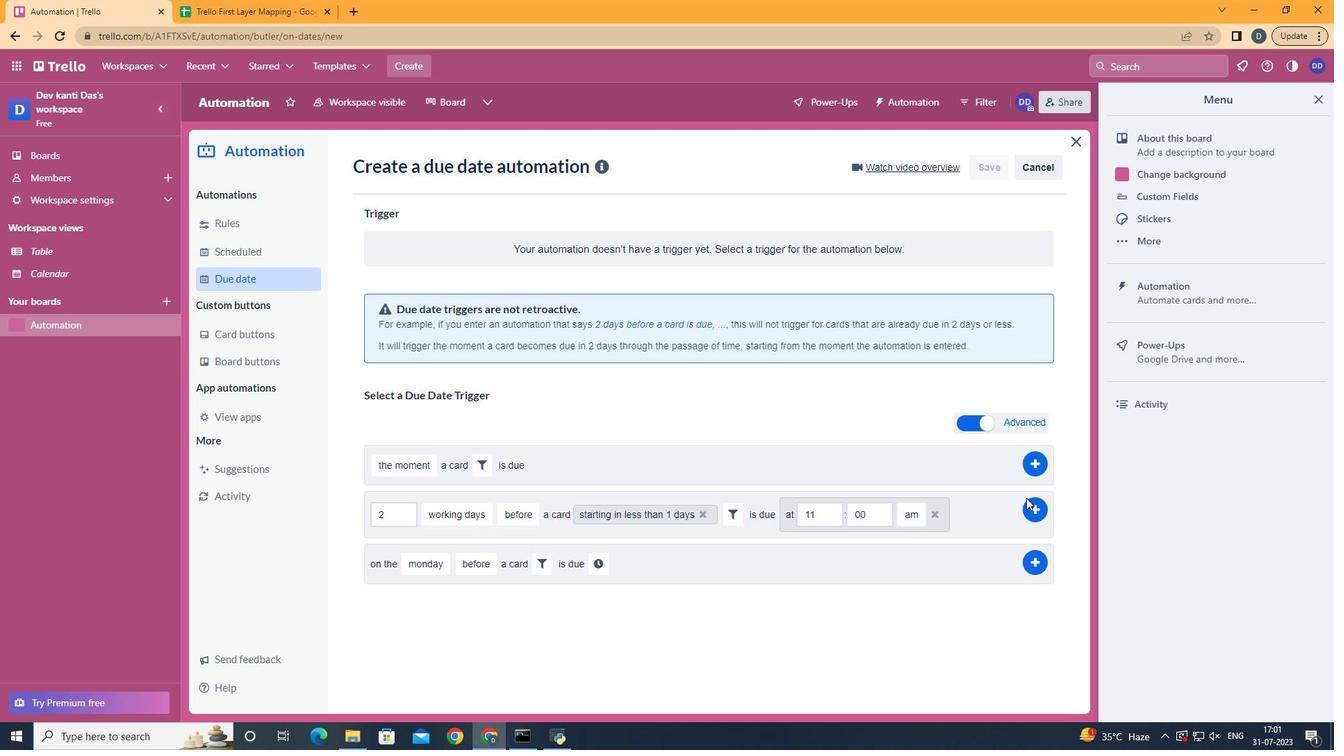 
Action: Mouse pressed left at (1039, 503)
Screenshot: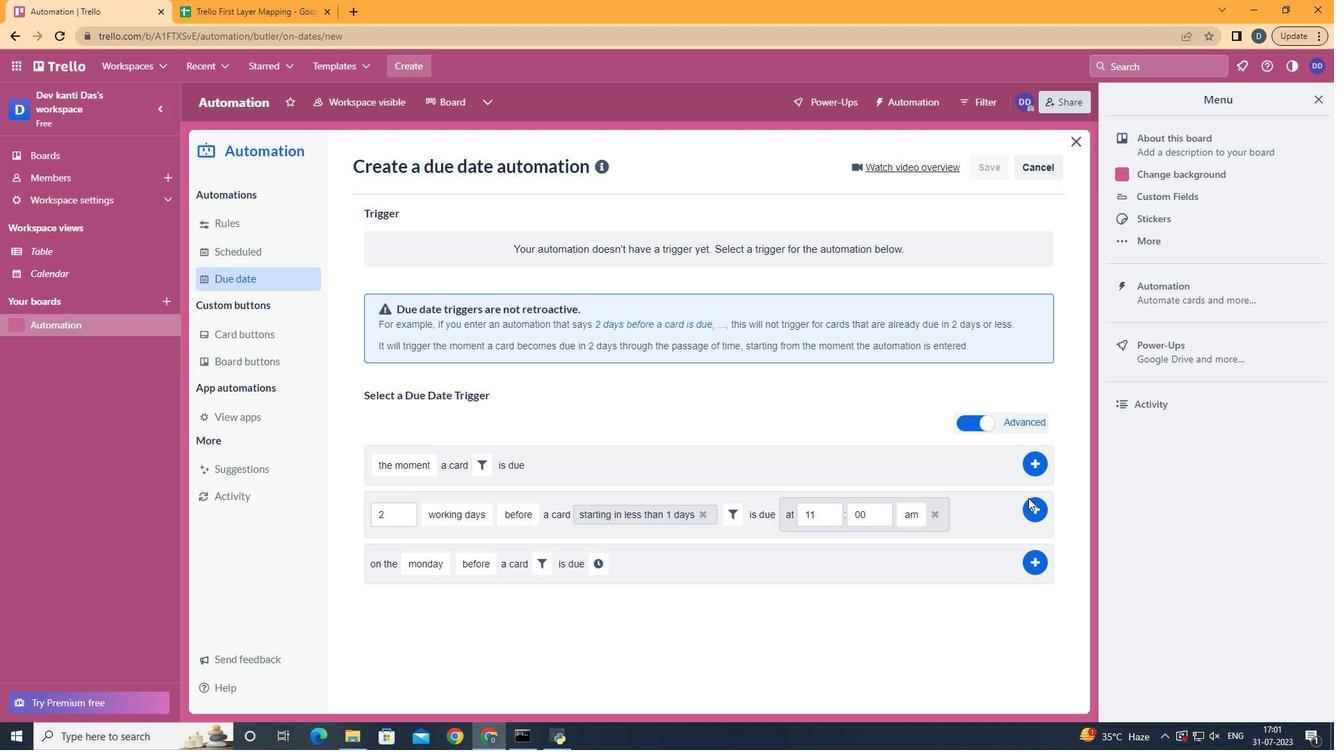 
Action: Mouse moved to (686, 316)
Screenshot: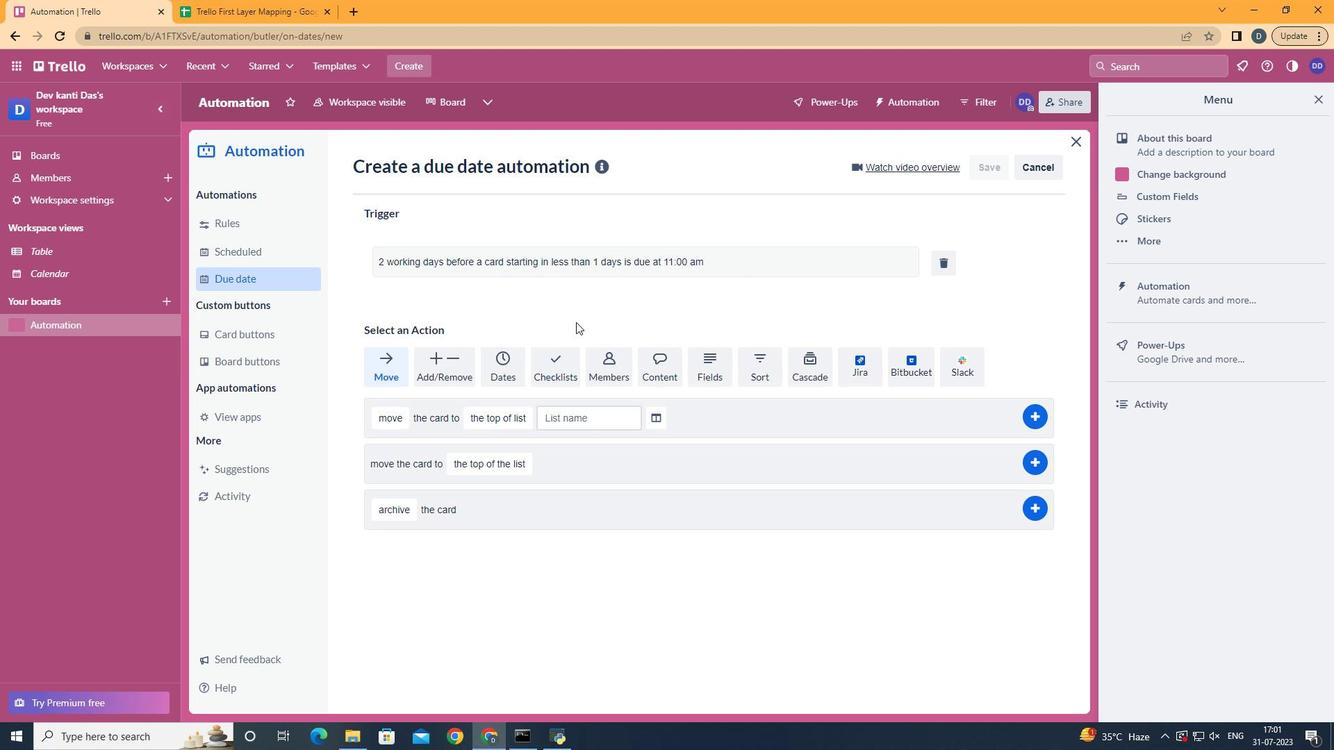 
